 Task: Open Card Affiliate Marketing Campaign in Board Data Visualization to Workspace Content Strategy and add a team member Softage.3@softage.net, a label Purple, a checklist Employee Satisfaction Survey, an attachment from your onedrive, a color Purple and finally, add a card description 'Plan and execute company charity event' and a comment 'Given the size and scope of this task, let us make sure we have the necessary resources and support to get it done.'. Add a start date 'Jan 07, 1900' with a due date 'Jan 14, 1900'
Action: Mouse moved to (260, 396)
Screenshot: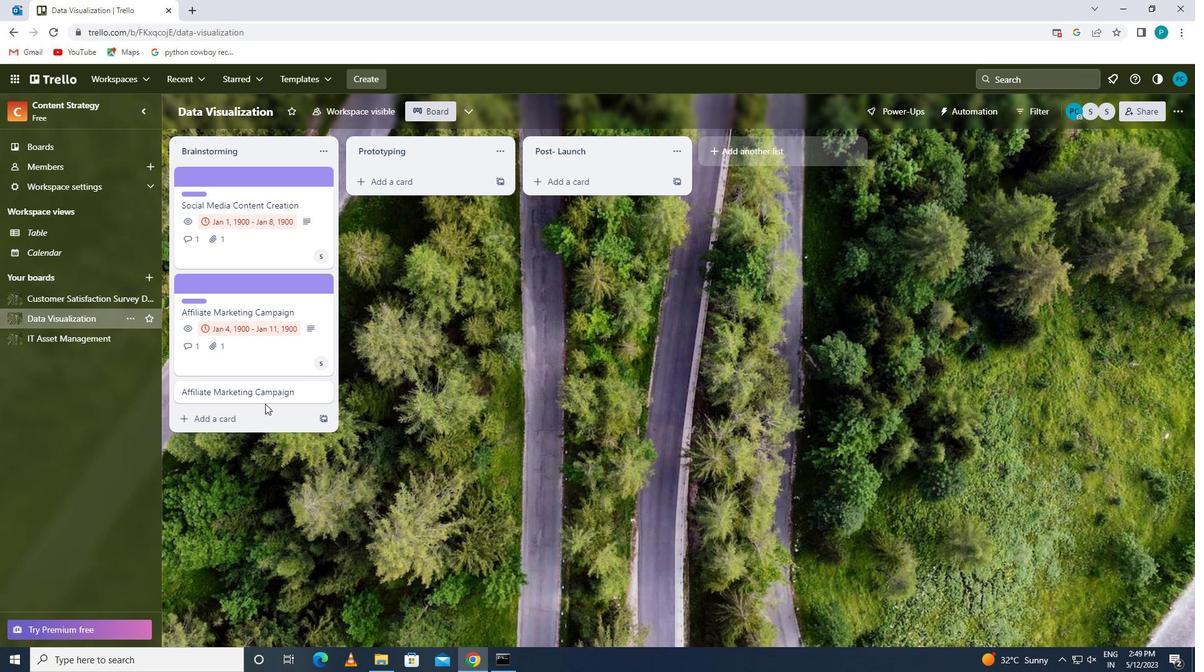 
Action: Mouse pressed left at (260, 396)
Screenshot: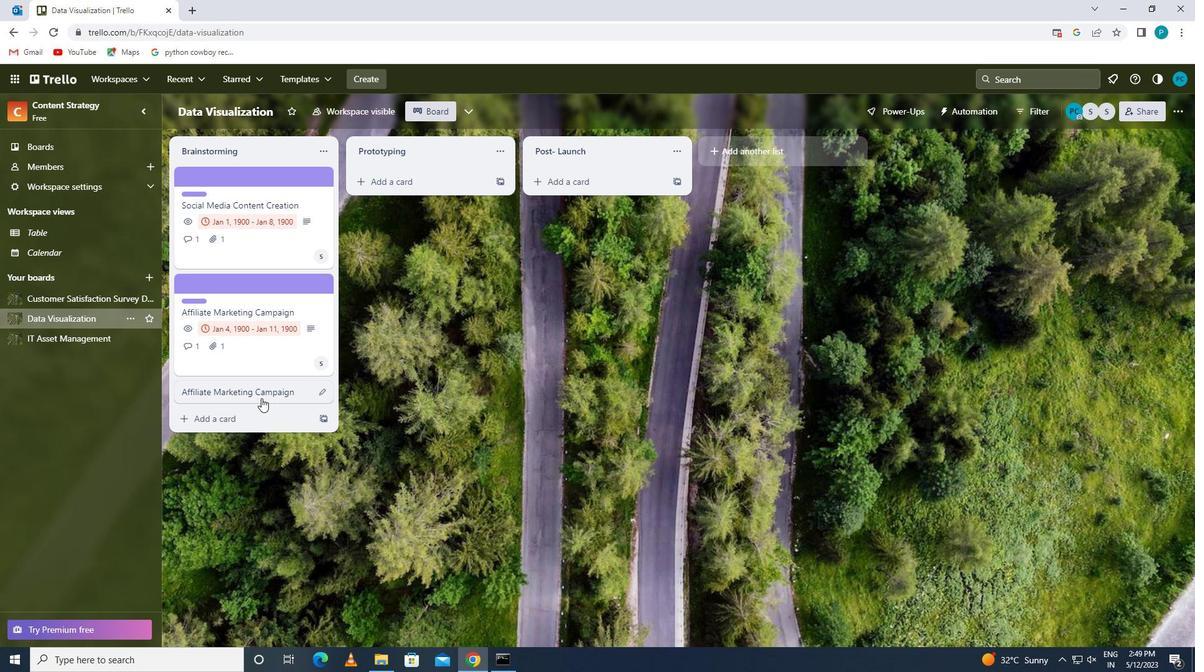 
Action: Mouse moved to (809, 219)
Screenshot: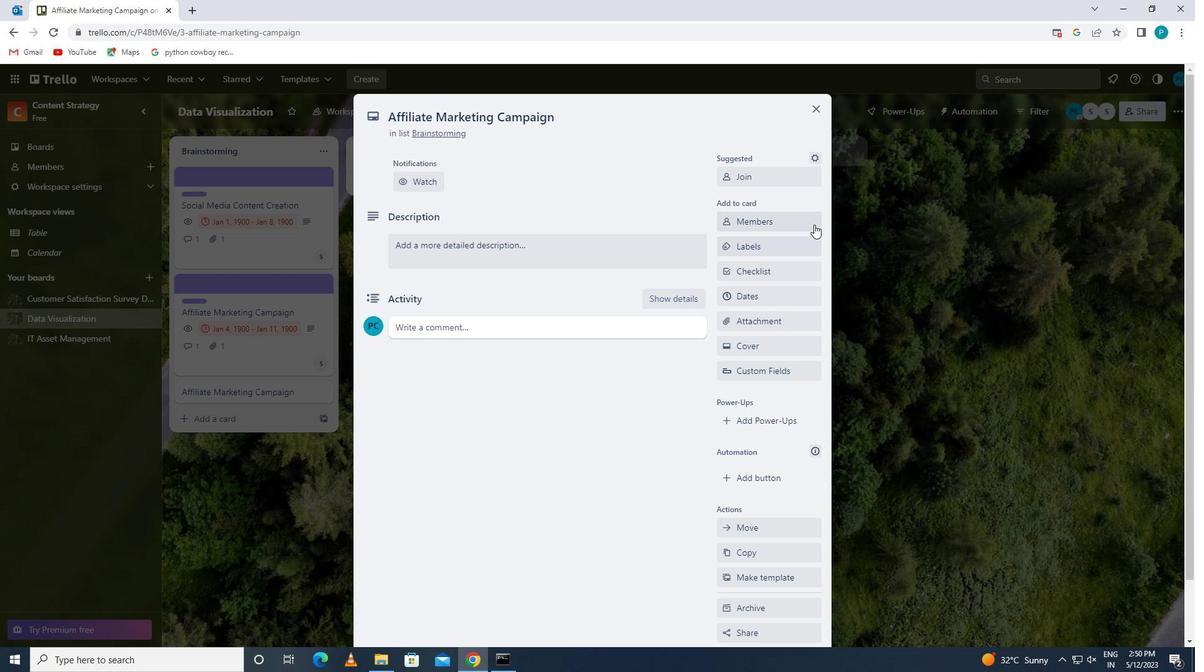 
Action: Mouse pressed left at (809, 219)
Screenshot: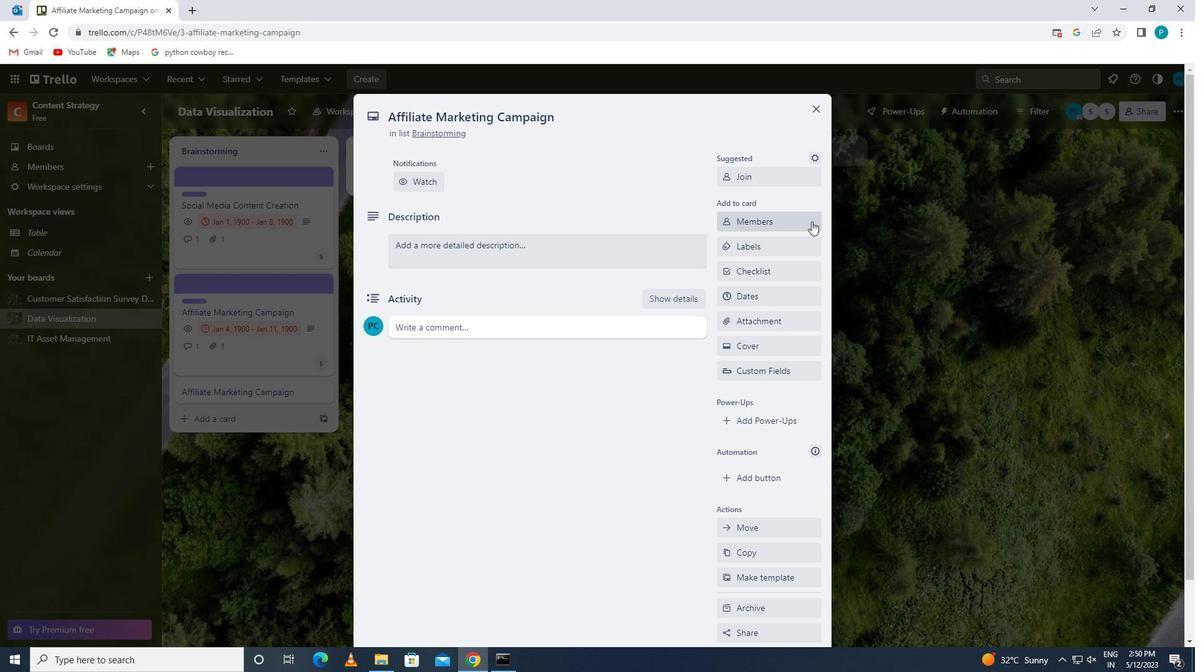 
Action: Mouse moved to (799, 284)
Screenshot: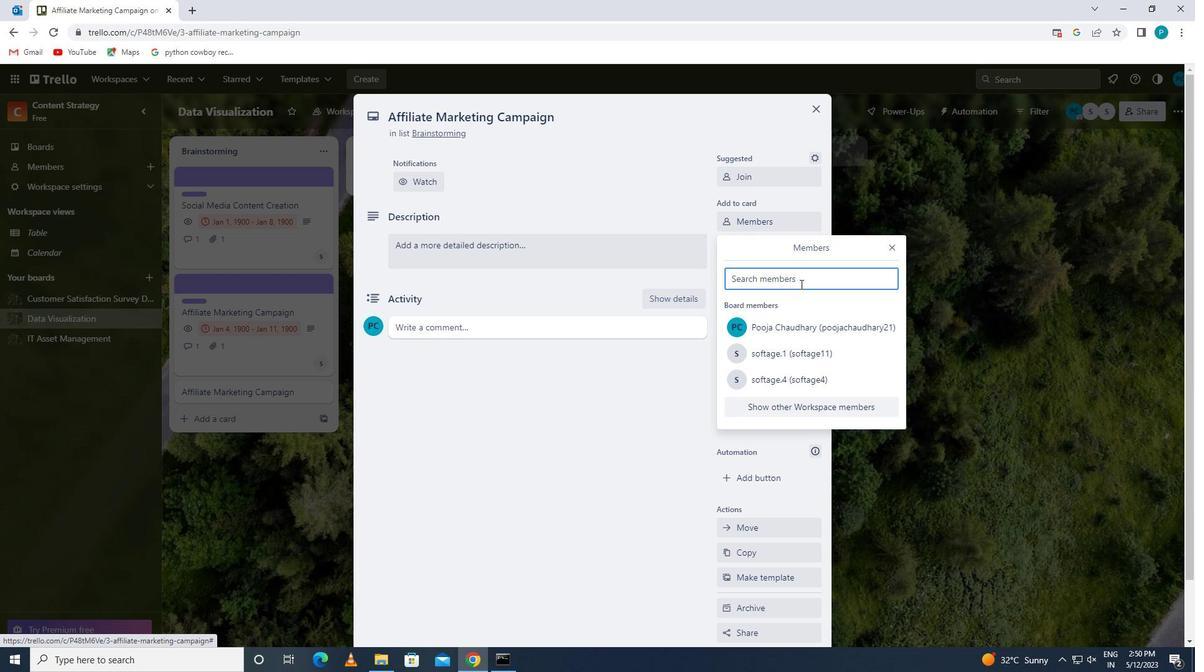 
Action: Mouse pressed left at (799, 284)
Screenshot: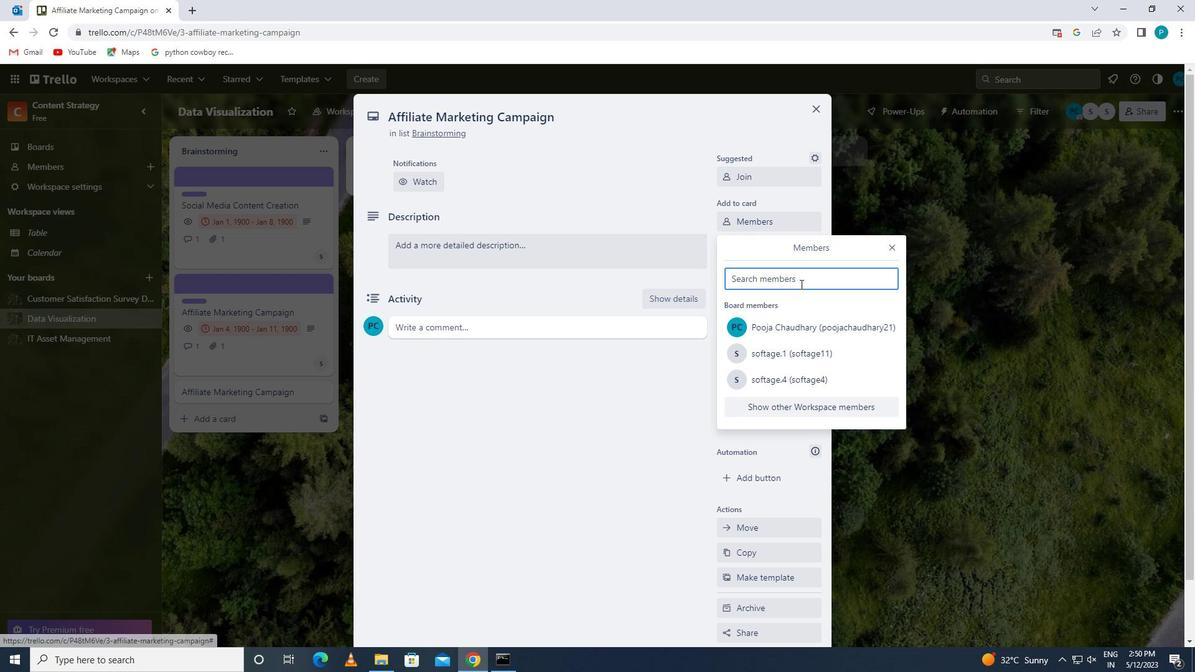 
Action: Mouse moved to (798, 276)
Screenshot: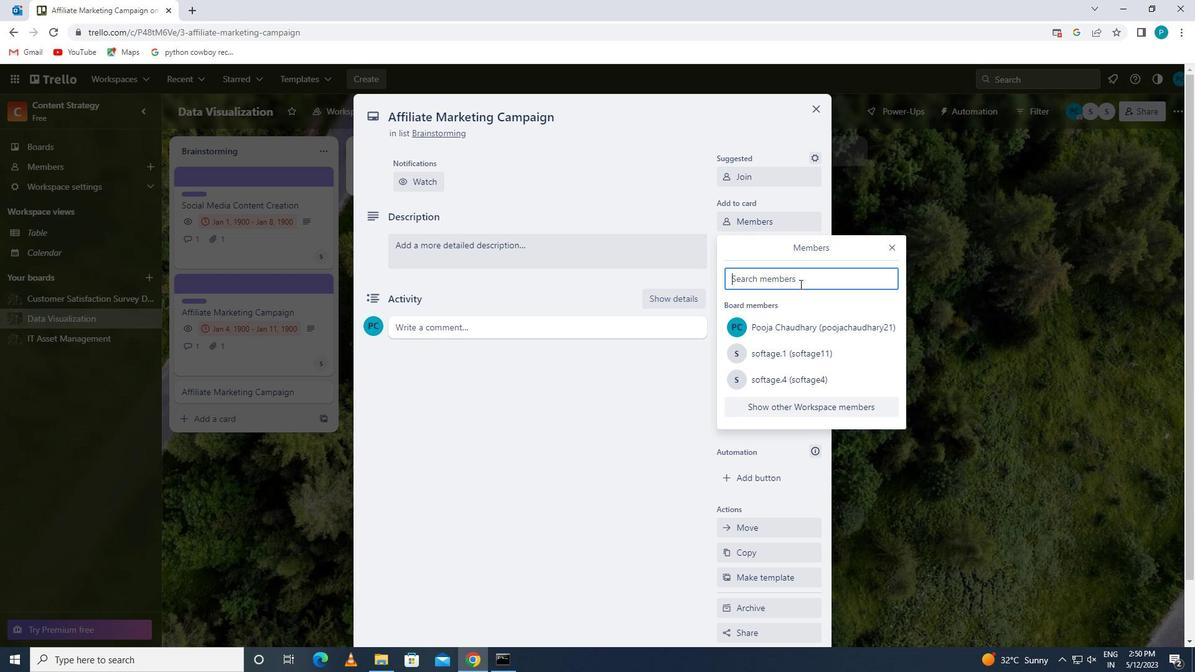 
Action: Key pressed <Key.caps_lock>s<Key.caps_lock>oftage.3
Screenshot: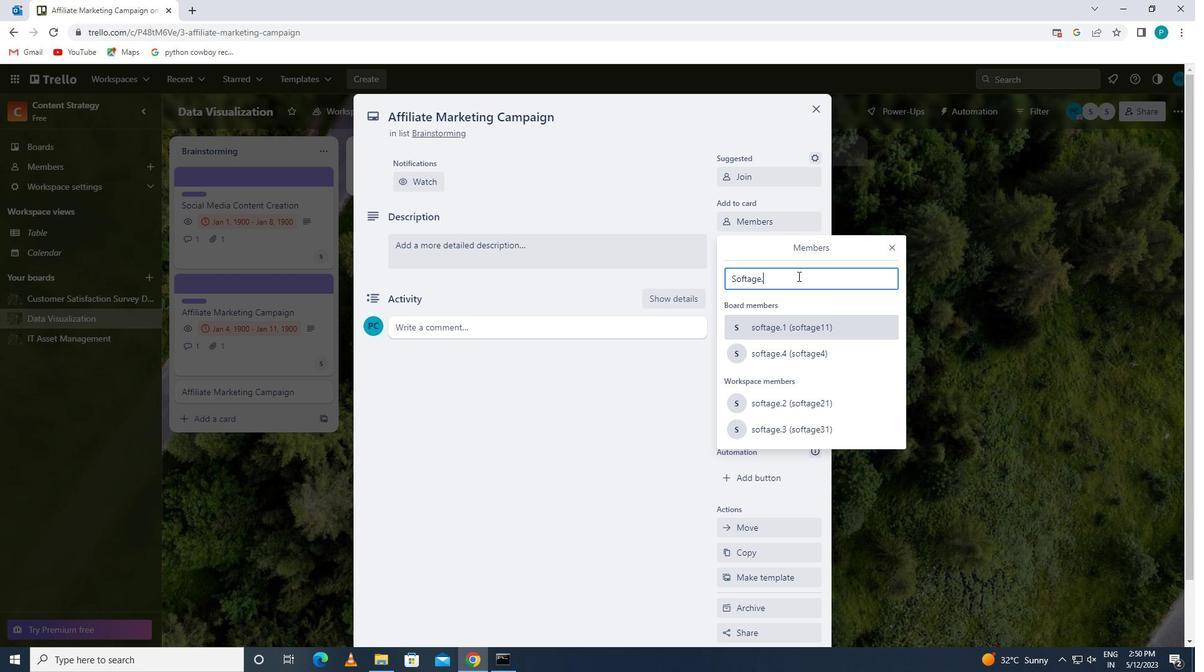 
Action: Mouse moved to (787, 396)
Screenshot: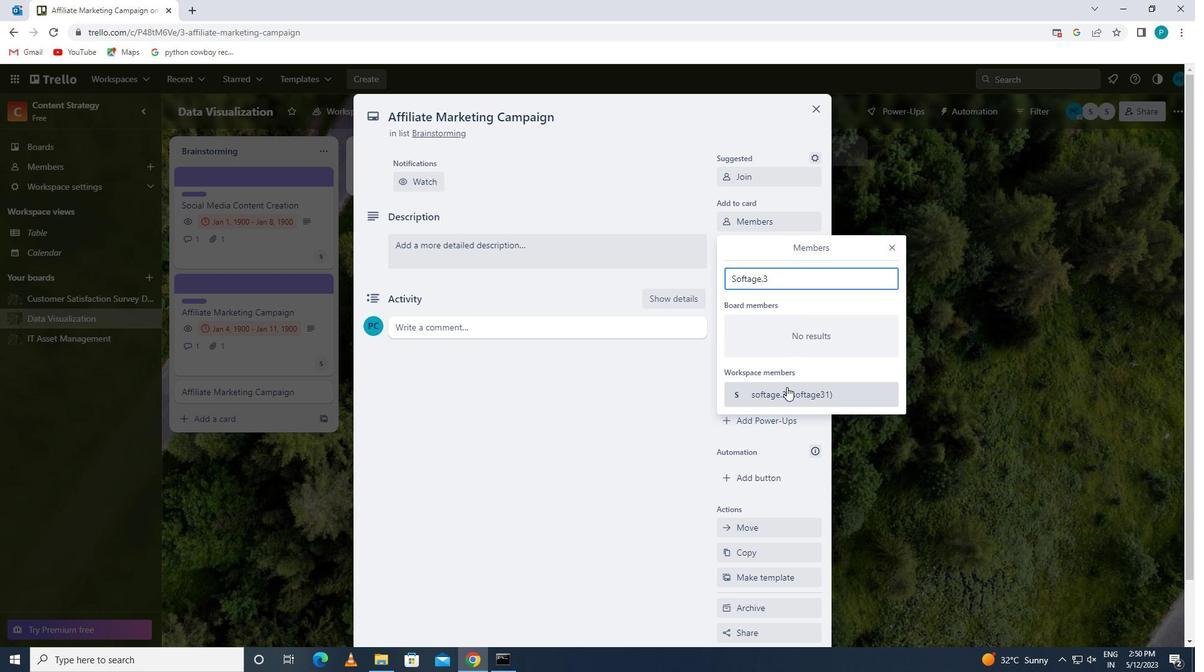 
Action: Mouse pressed left at (787, 396)
Screenshot: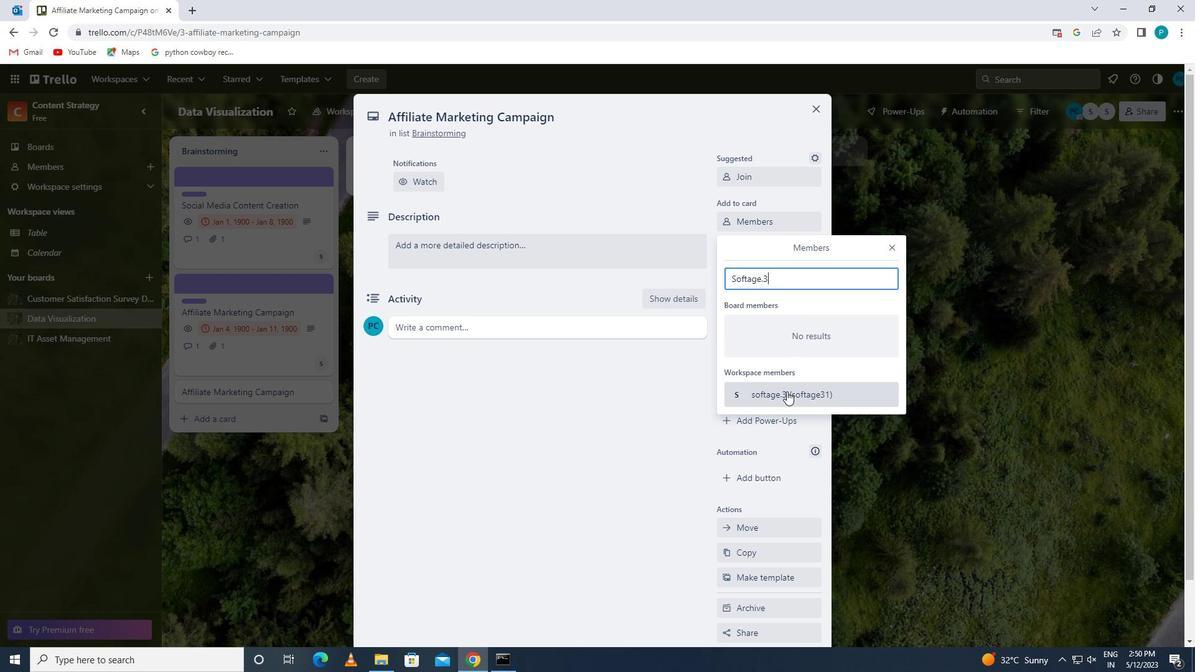 
Action: Mouse moved to (888, 244)
Screenshot: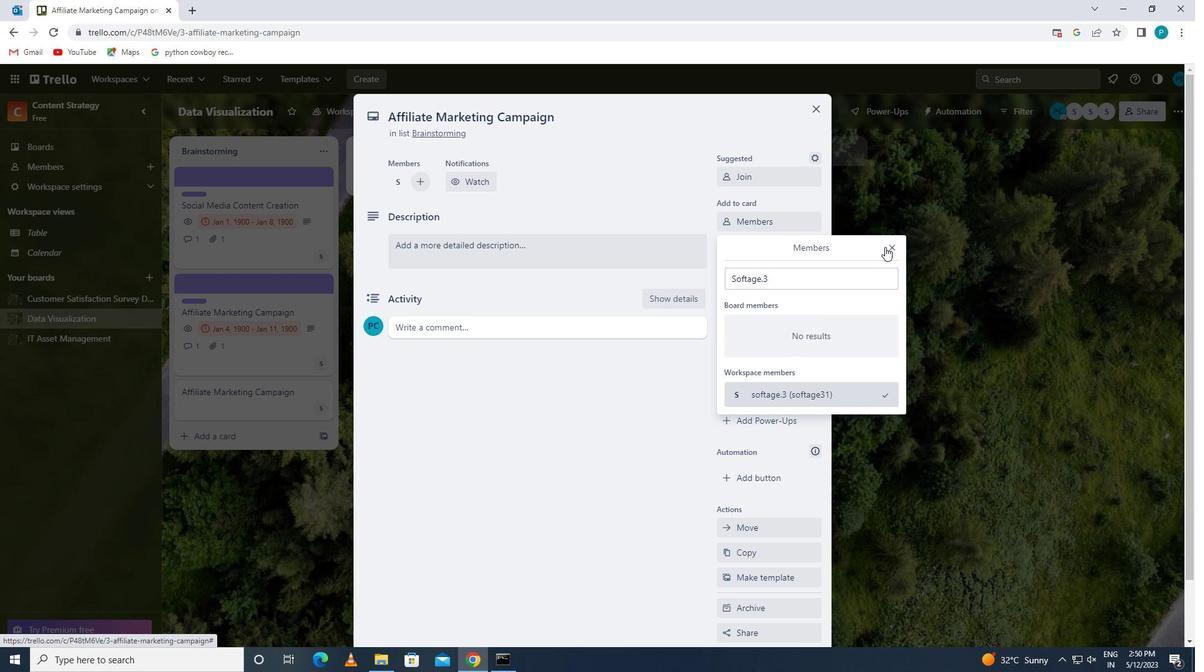 
Action: Mouse pressed left at (888, 244)
Screenshot: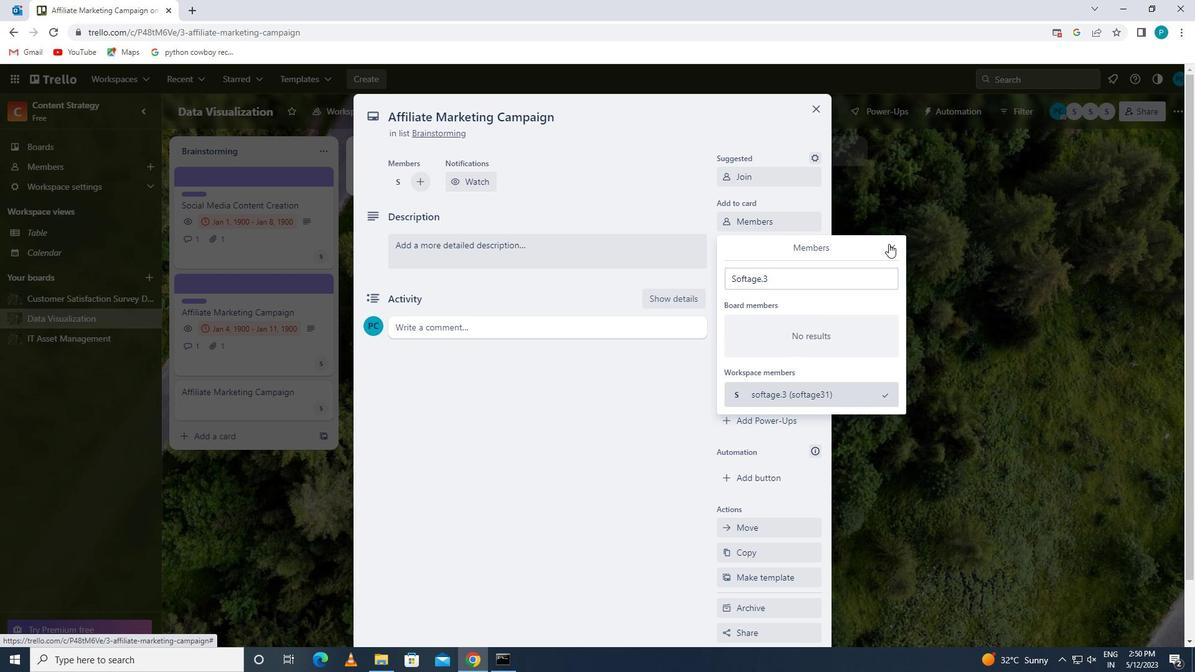 
Action: Mouse moved to (824, 241)
Screenshot: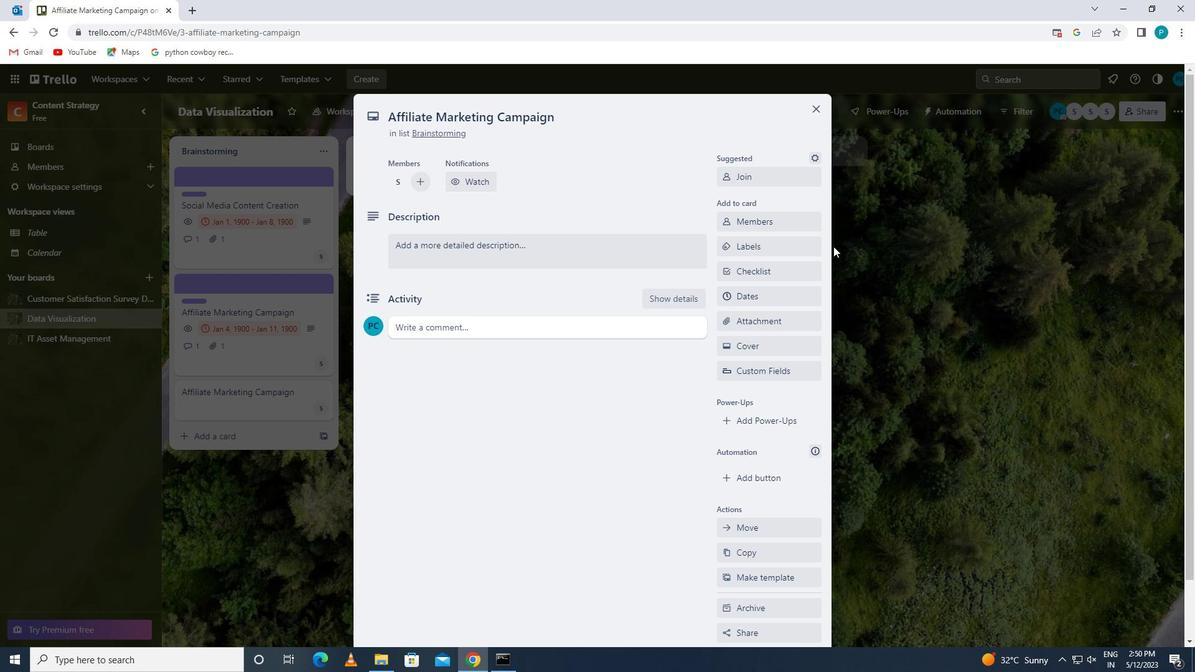
Action: Mouse pressed left at (824, 241)
Screenshot: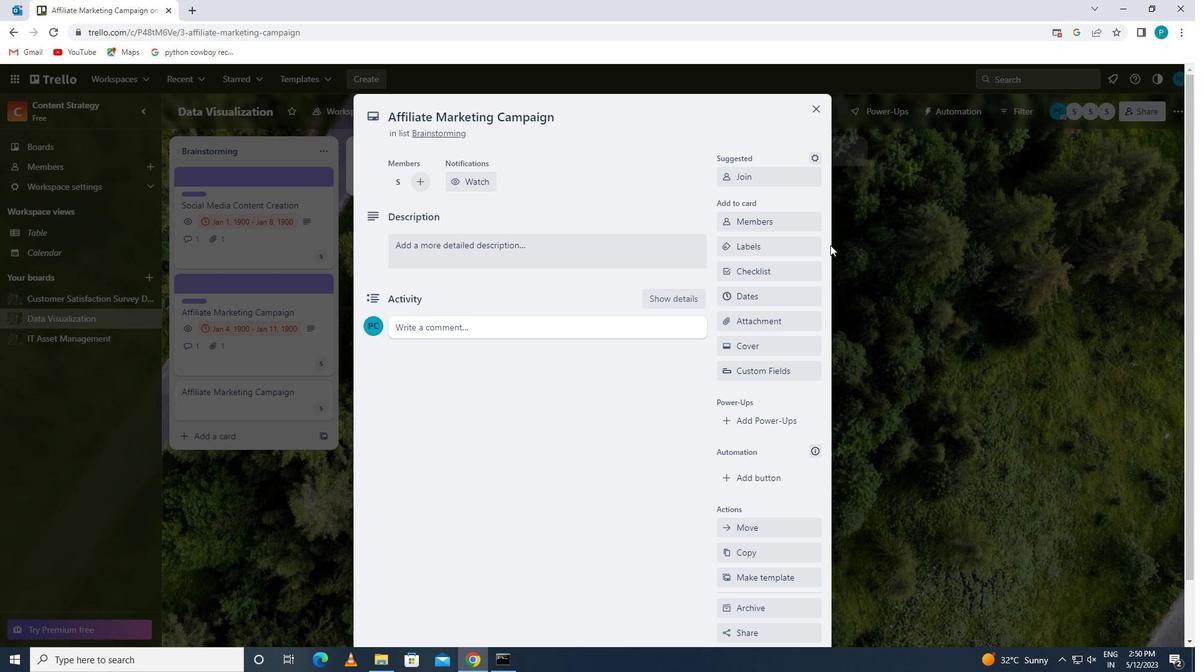 
Action: Mouse moved to (809, 237)
Screenshot: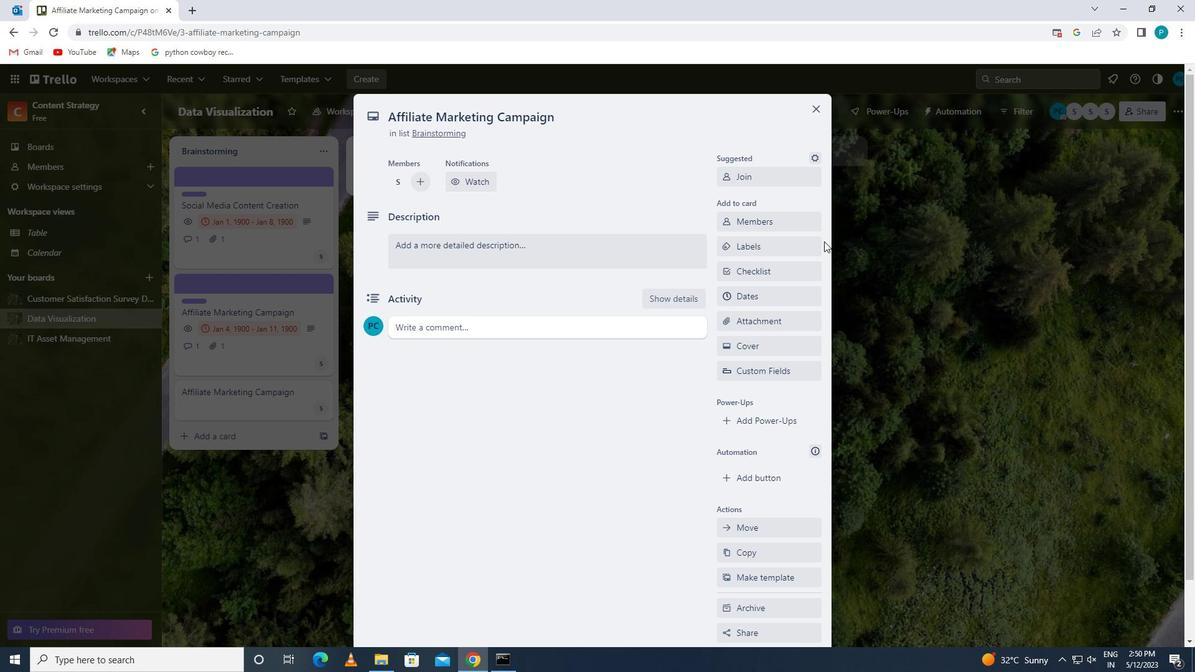 
Action: Mouse pressed left at (809, 237)
Screenshot: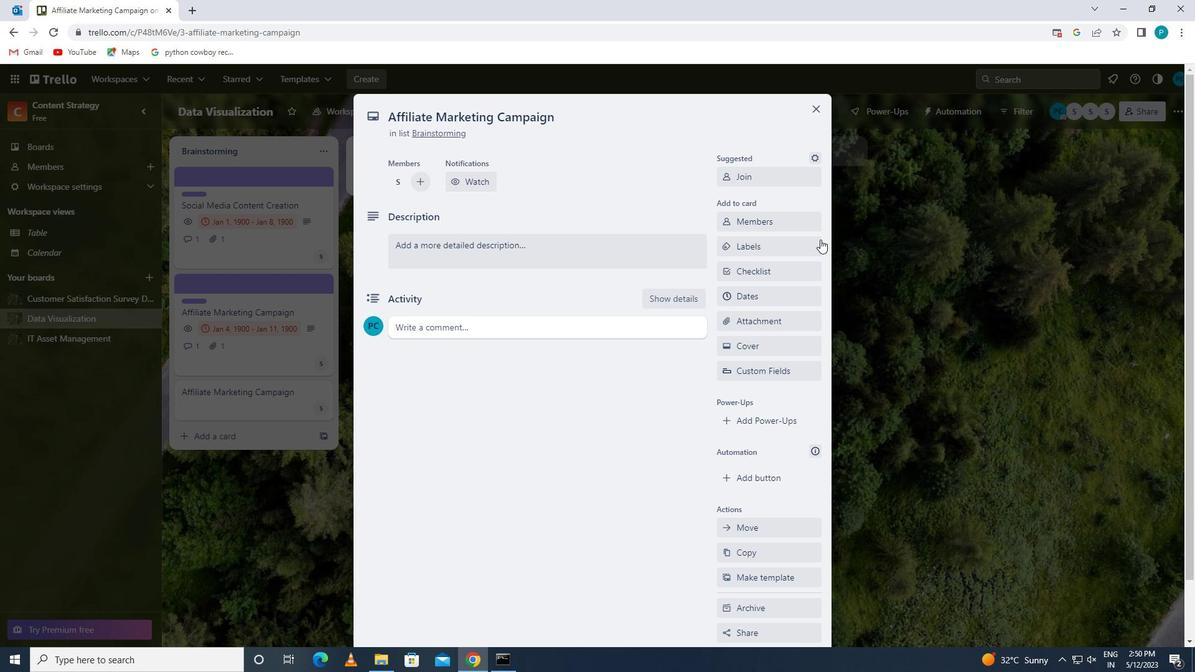 
Action: Mouse moved to (814, 494)
Screenshot: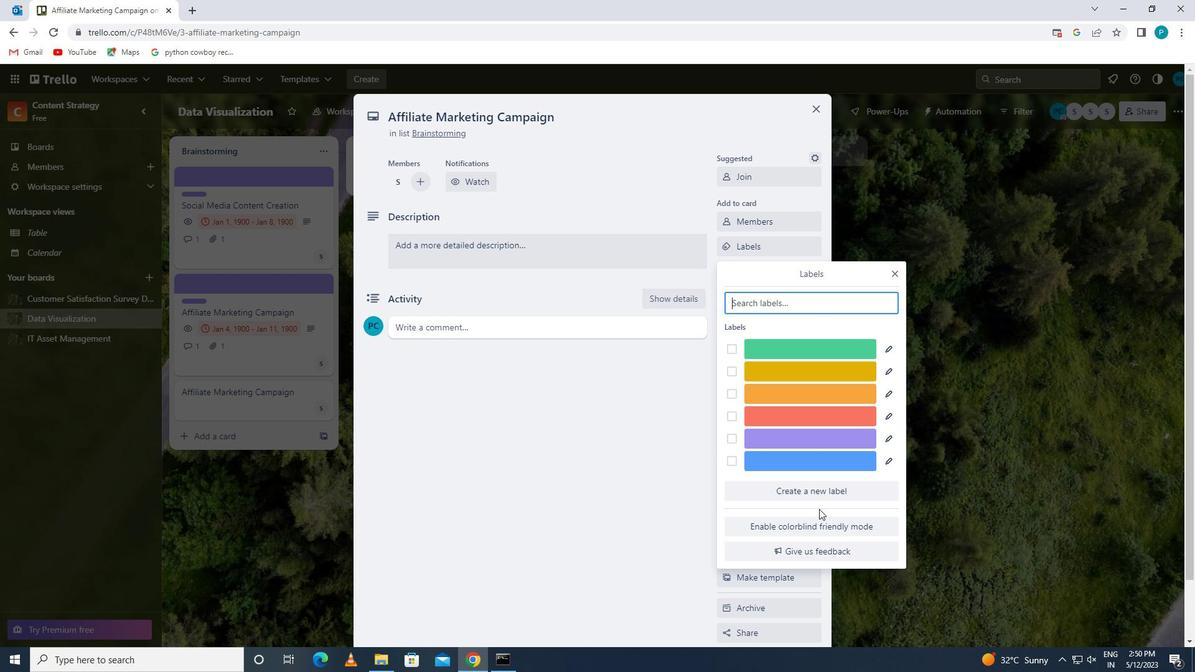 
Action: Mouse pressed left at (814, 494)
Screenshot: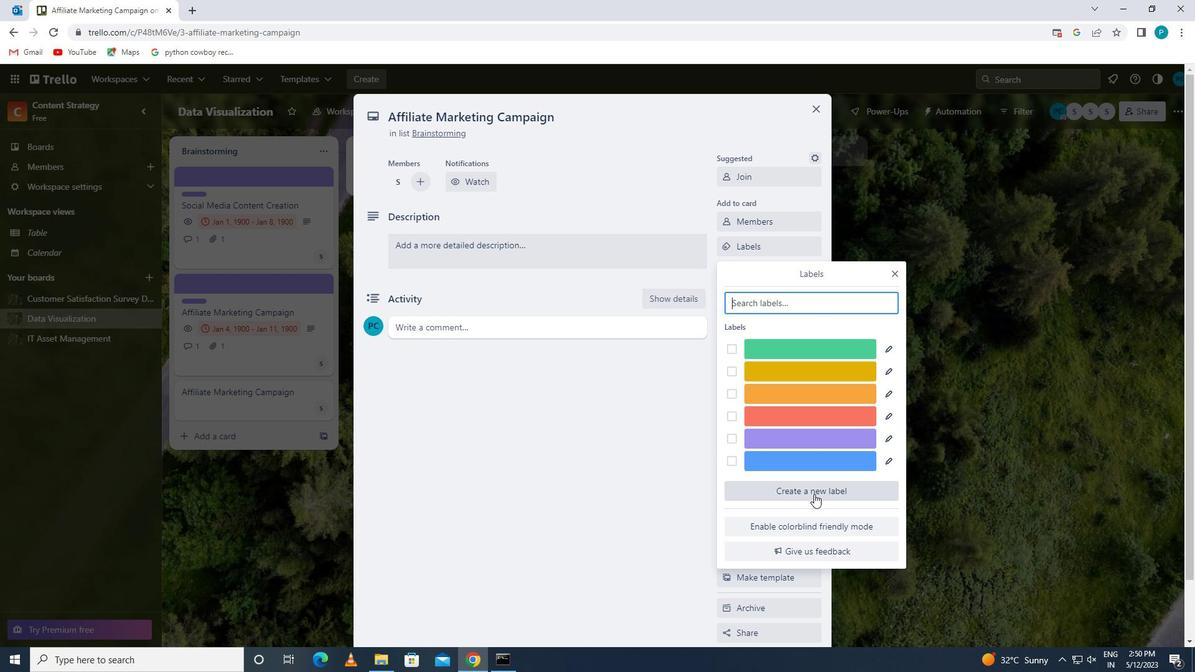 
Action: Mouse moved to (892, 461)
Screenshot: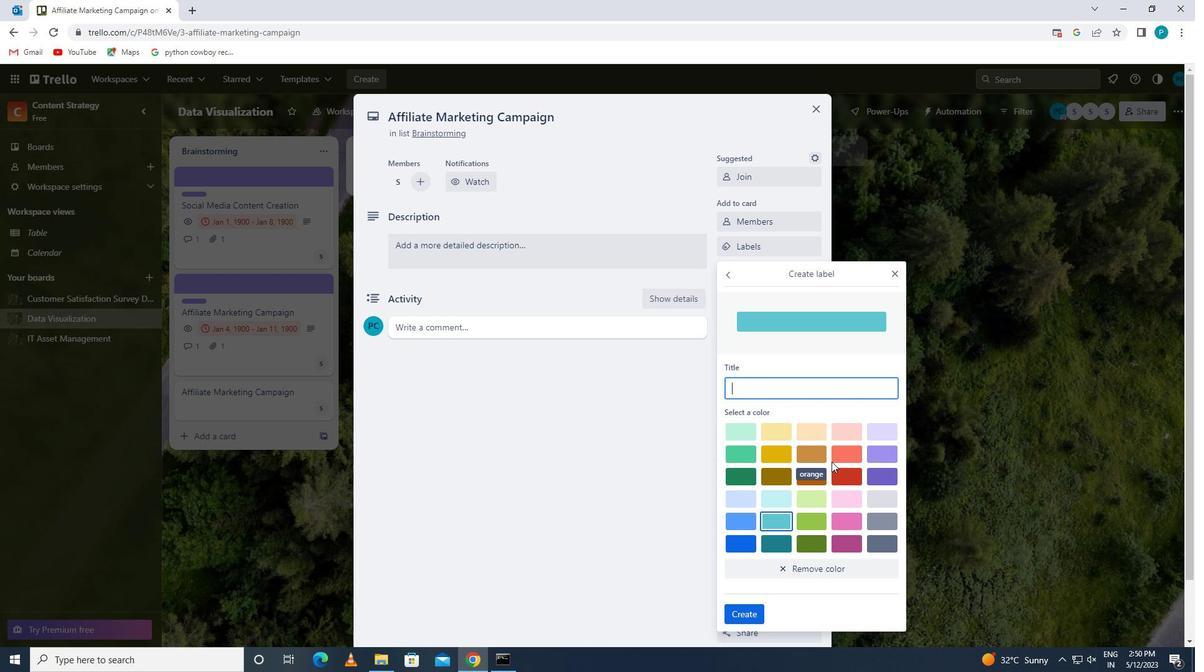 
Action: Mouse pressed left at (892, 461)
Screenshot: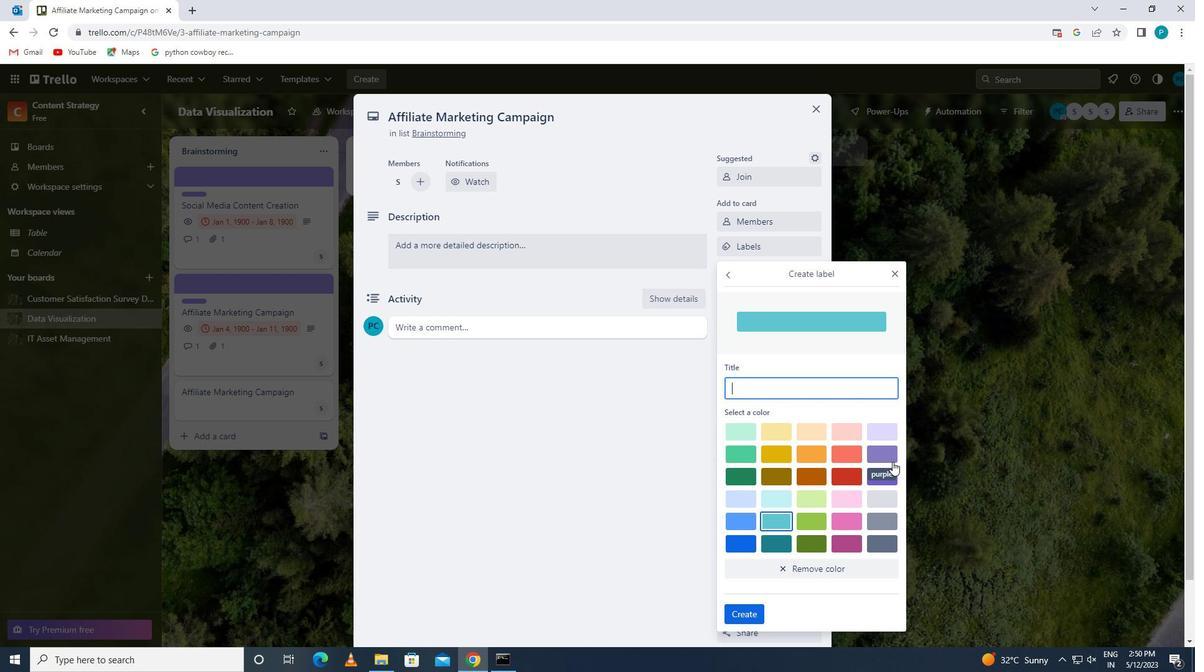 
Action: Mouse moved to (750, 609)
Screenshot: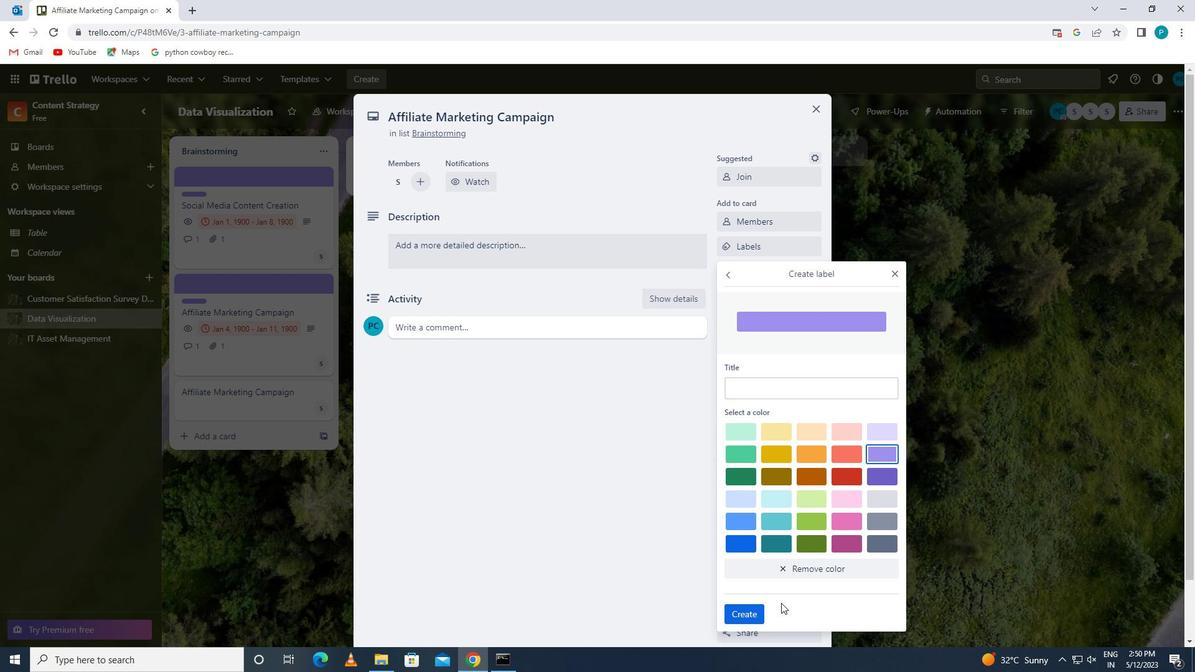 
Action: Mouse pressed left at (750, 609)
Screenshot: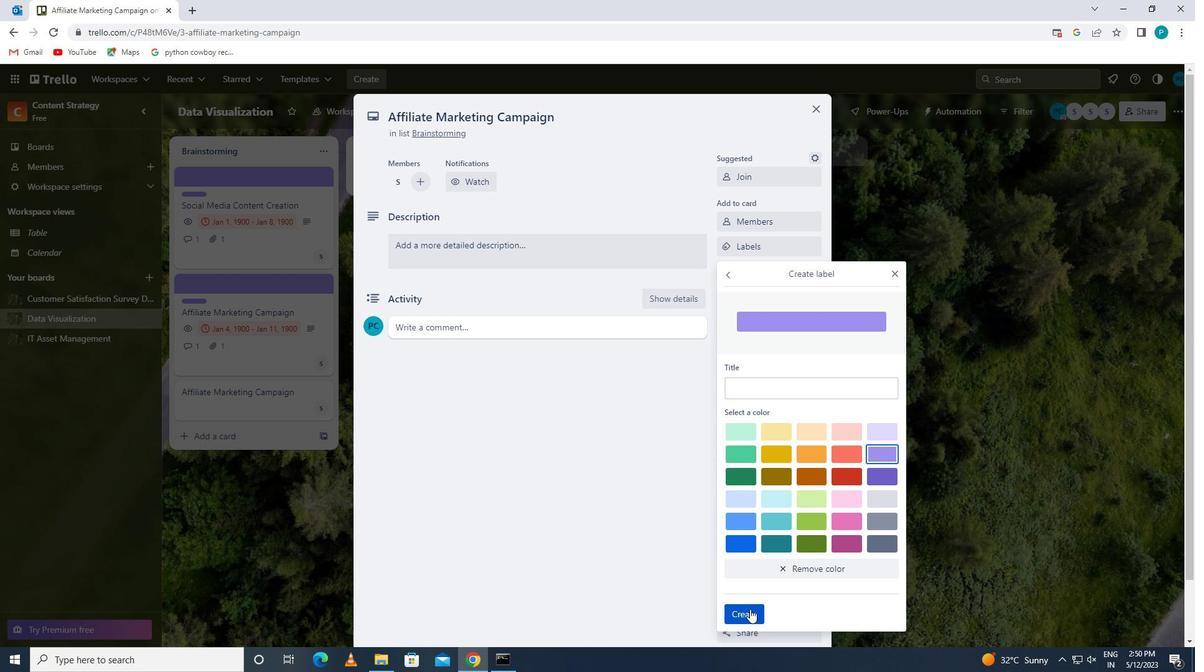 
Action: Mouse moved to (892, 275)
Screenshot: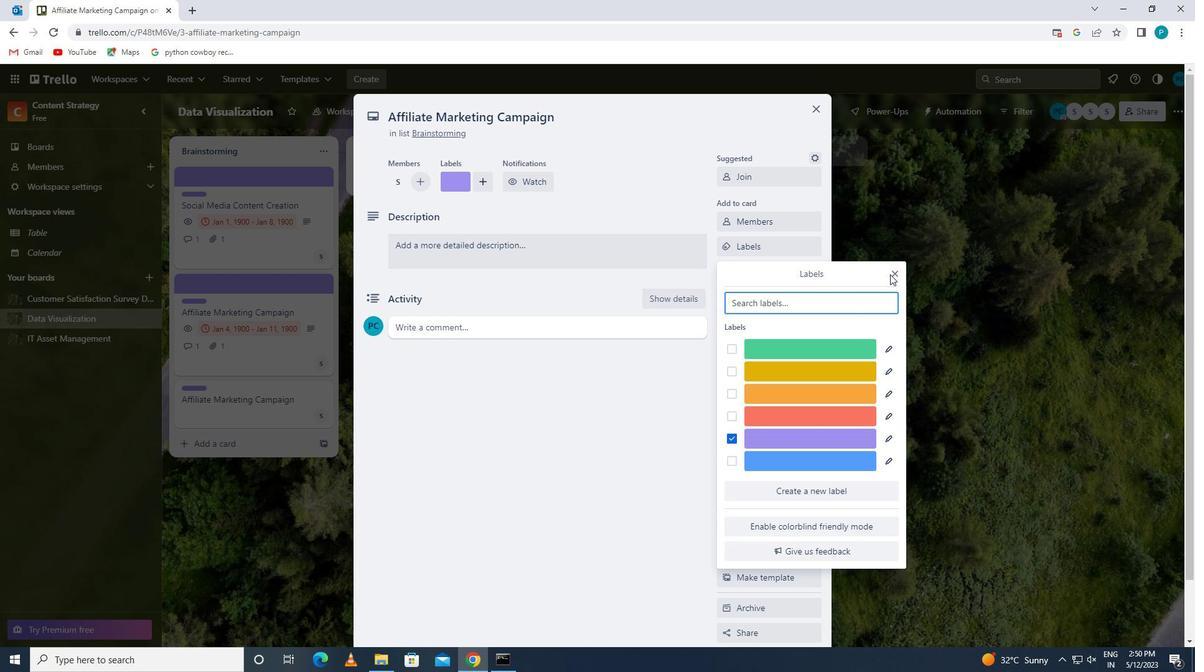 
Action: Mouse pressed left at (892, 275)
Screenshot: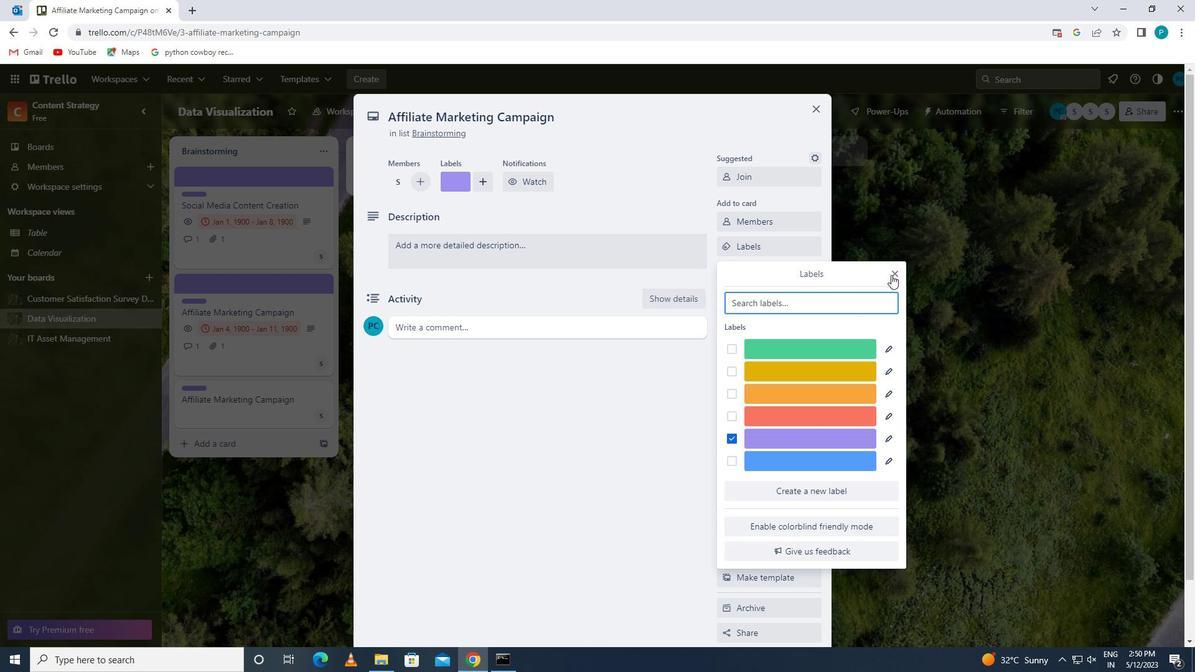 
Action: Mouse moved to (778, 272)
Screenshot: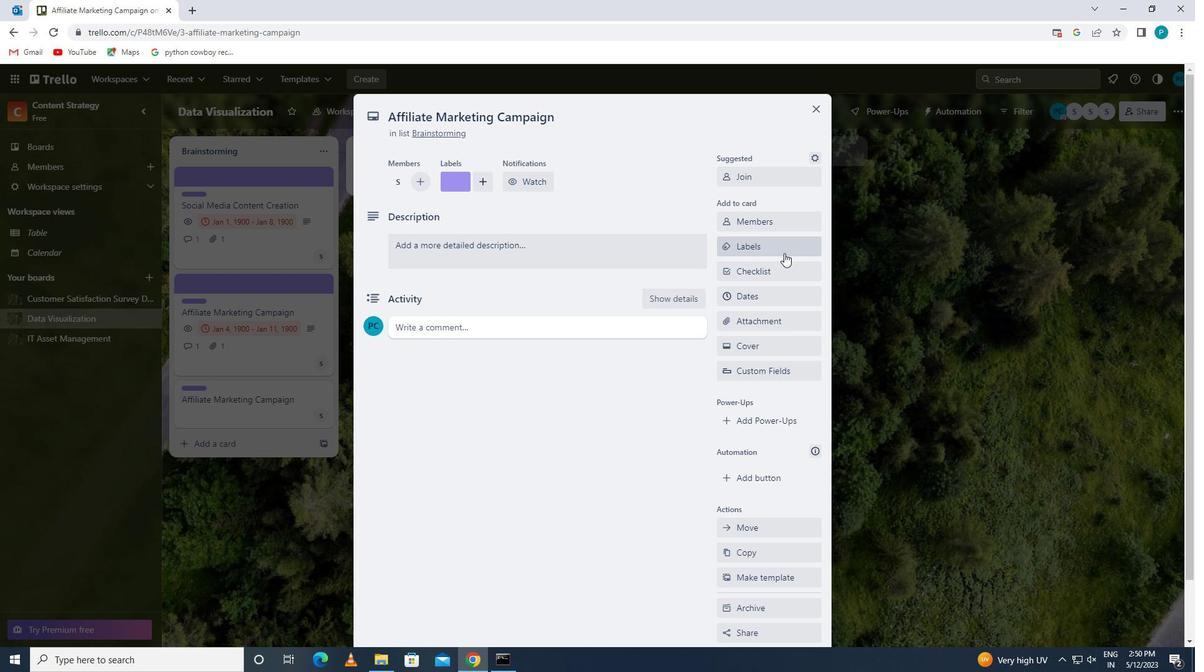 
Action: Mouse pressed left at (778, 272)
Screenshot: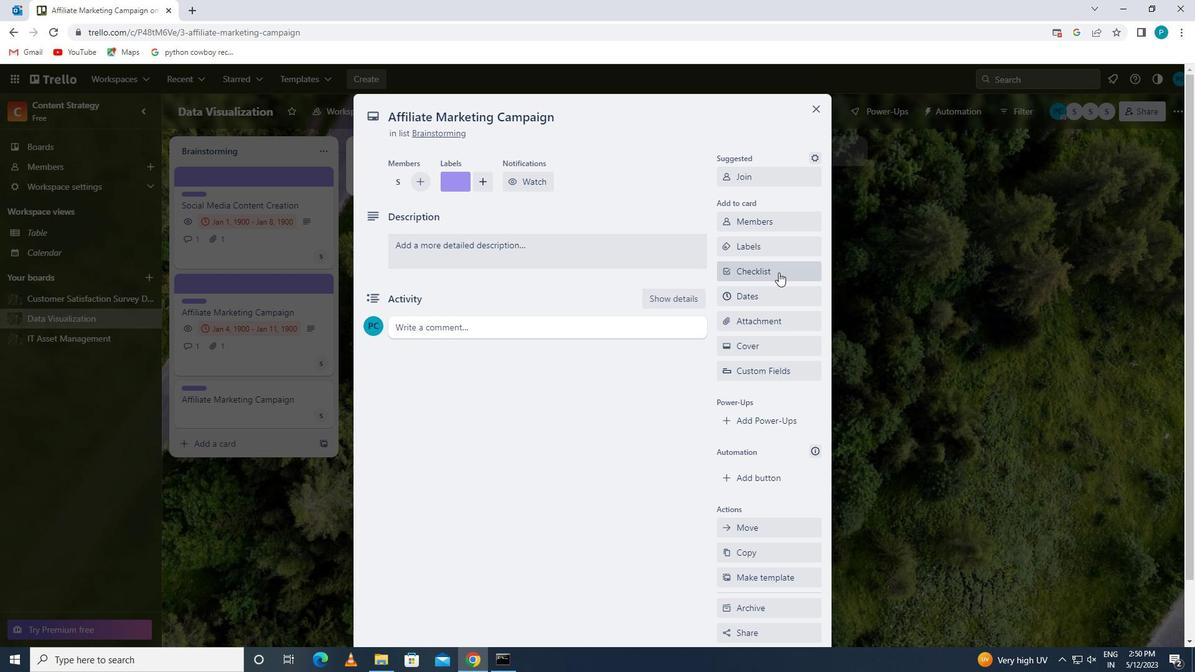 
Action: Key pressed <Key.caps_lock>e
Screenshot: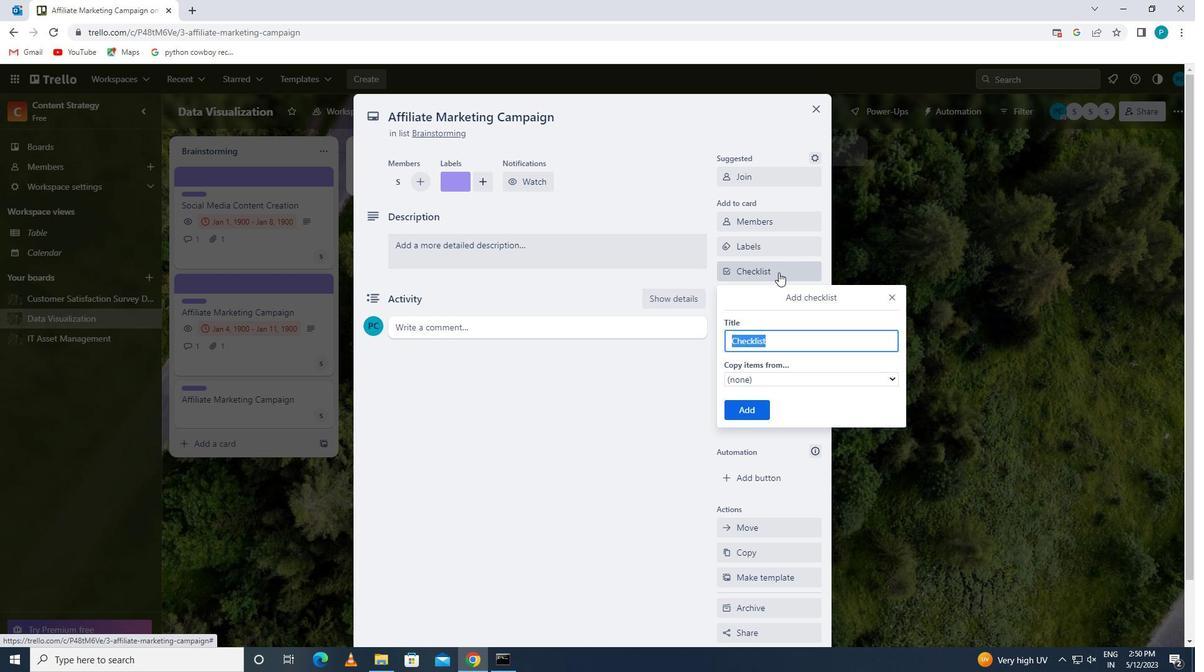 
Action: Mouse moved to (835, 389)
Screenshot: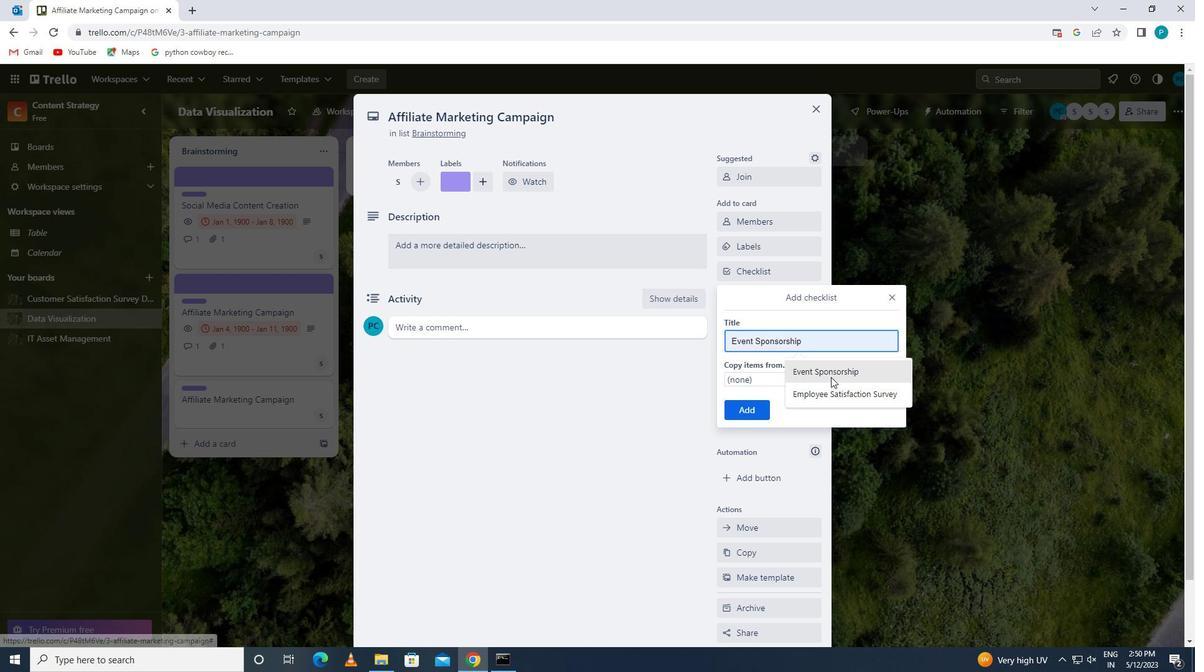 
Action: Mouse pressed left at (835, 389)
Screenshot: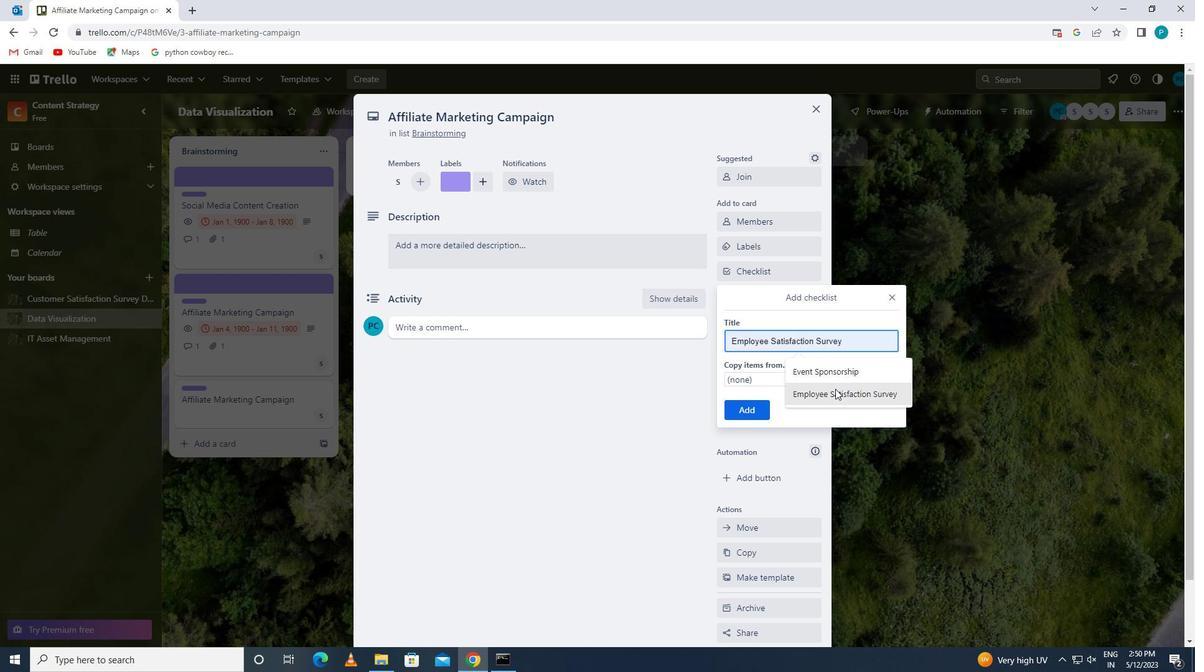 
Action: Mouse moved to (763, 406)
Screenshot: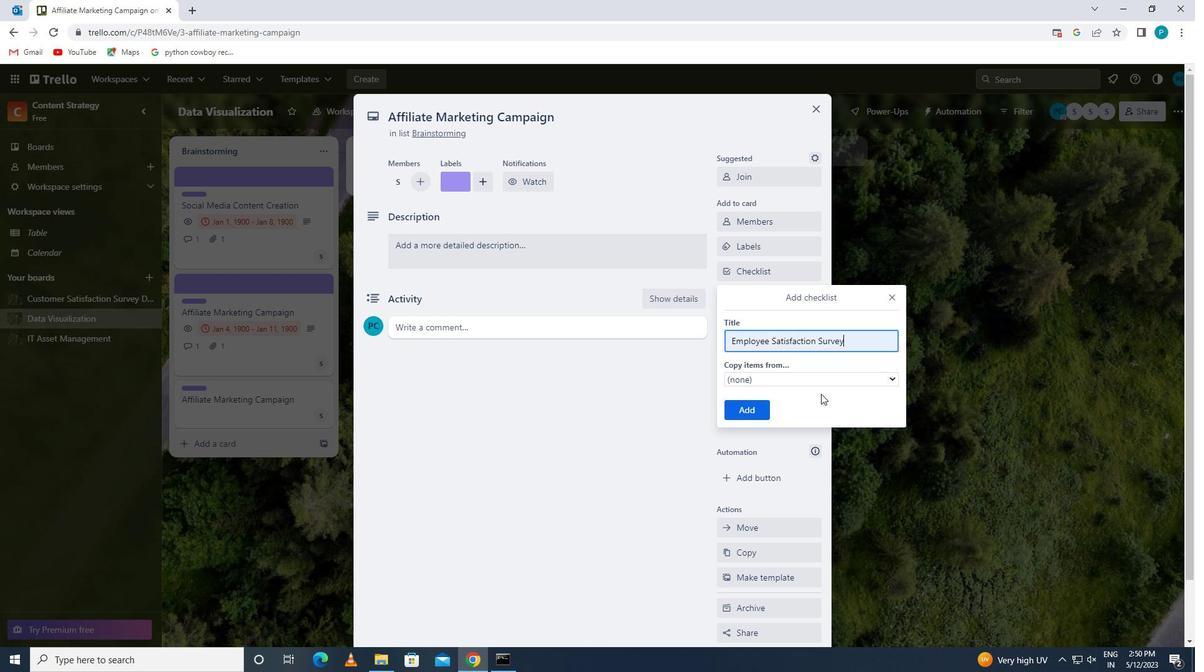 
Action: Mouse pressed left at (763, 406)
Screenshot: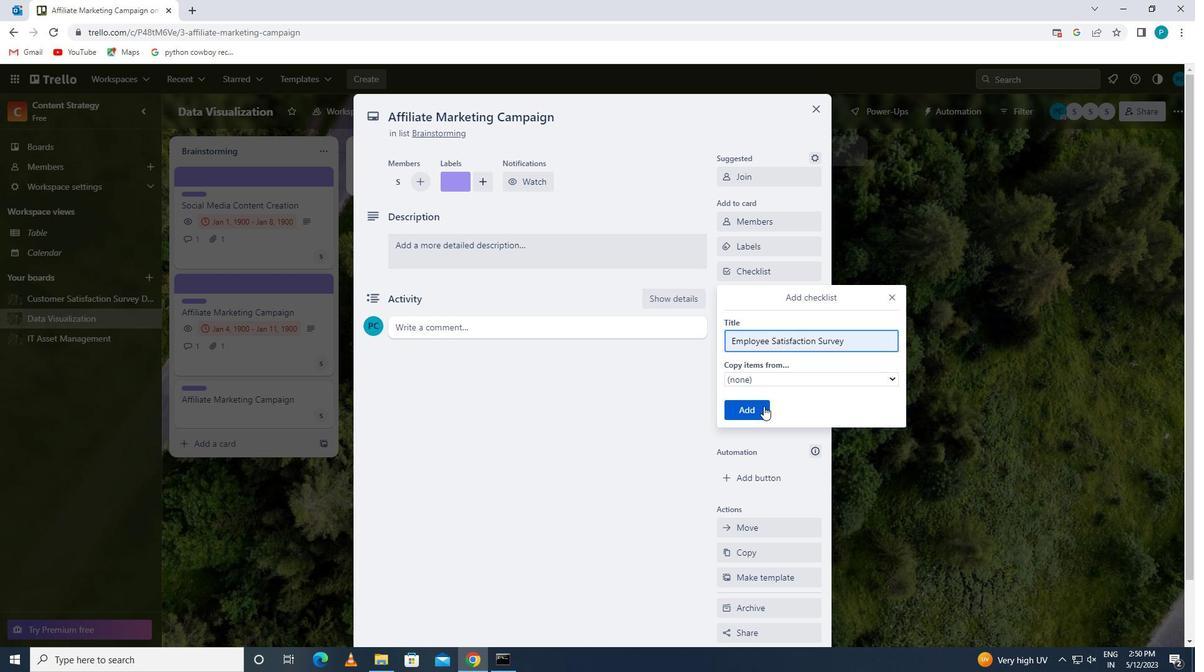 
Action: Mouse moved to (751, 319)
Screenshot: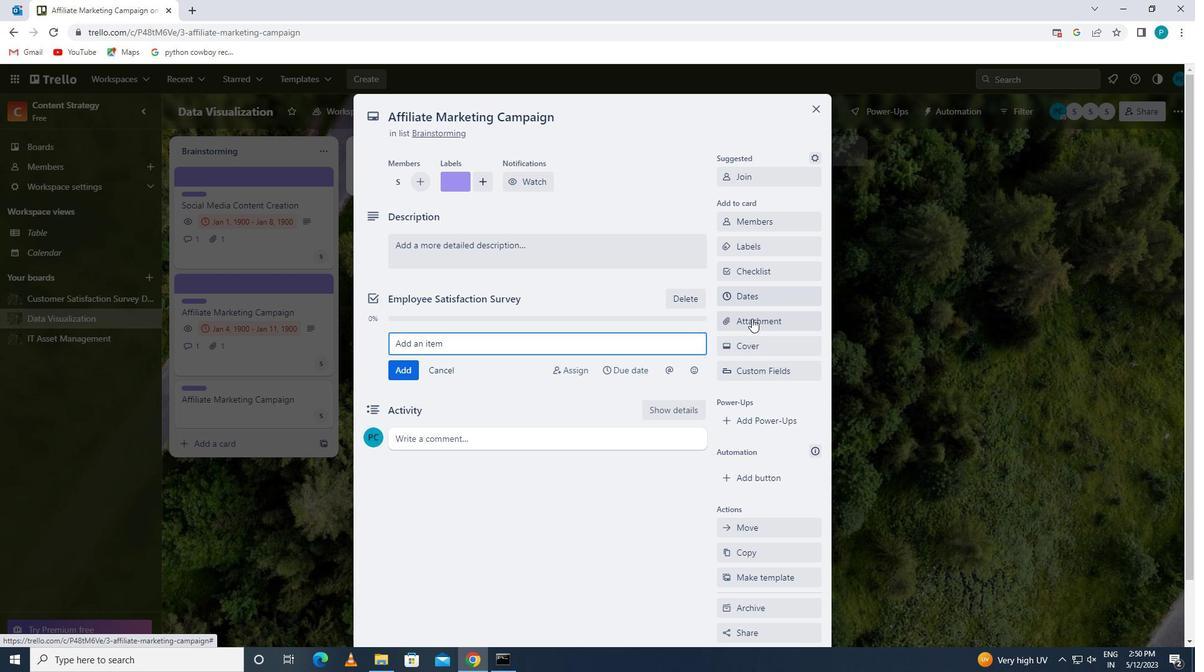 
Action: Mouse pressed left at (751, 319)
Screenshot: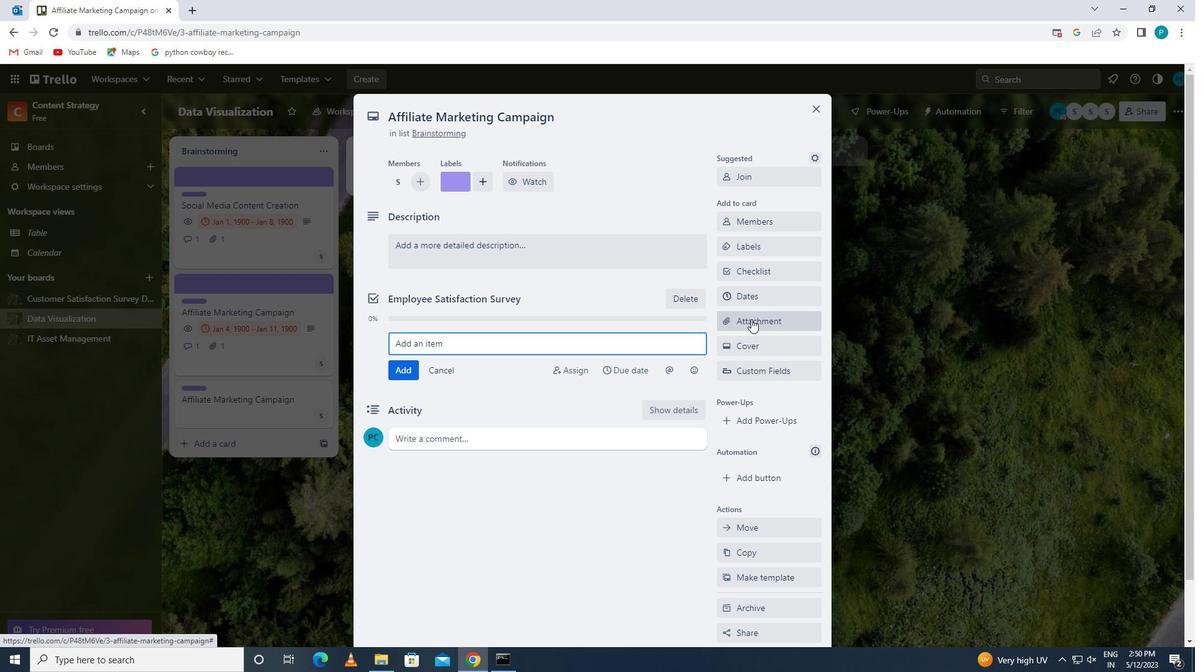 
Action: Mouse moved to (769, 475)
Screenshot: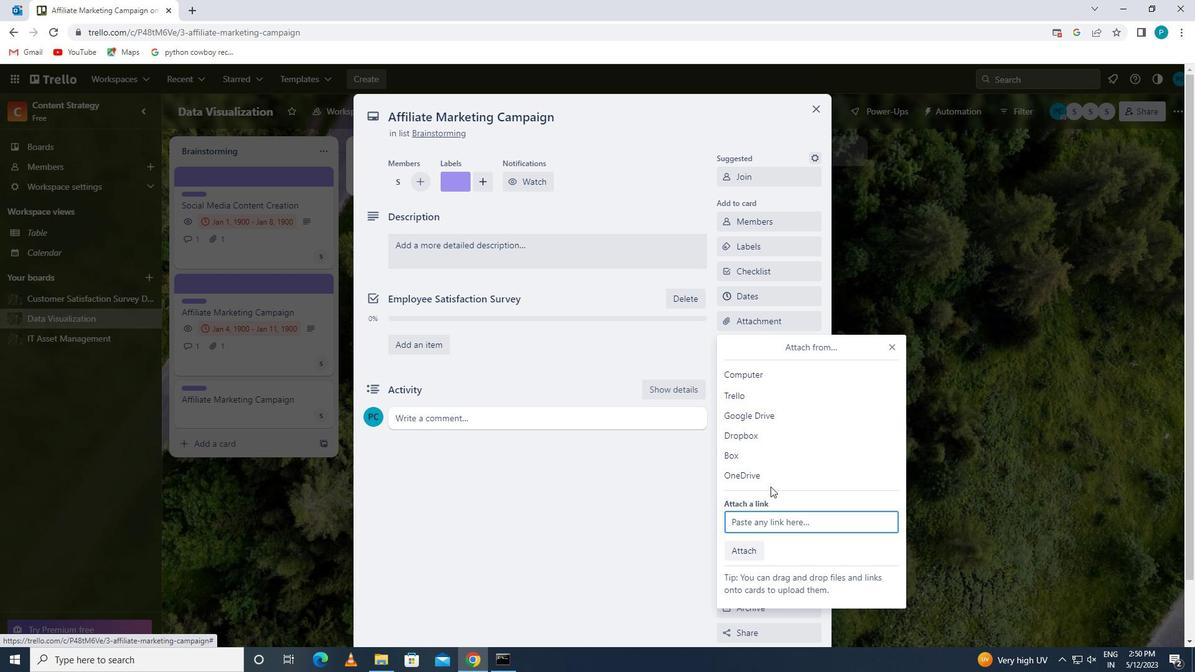 
Action: Mouse pressed left at (769, 475)
Screenshot: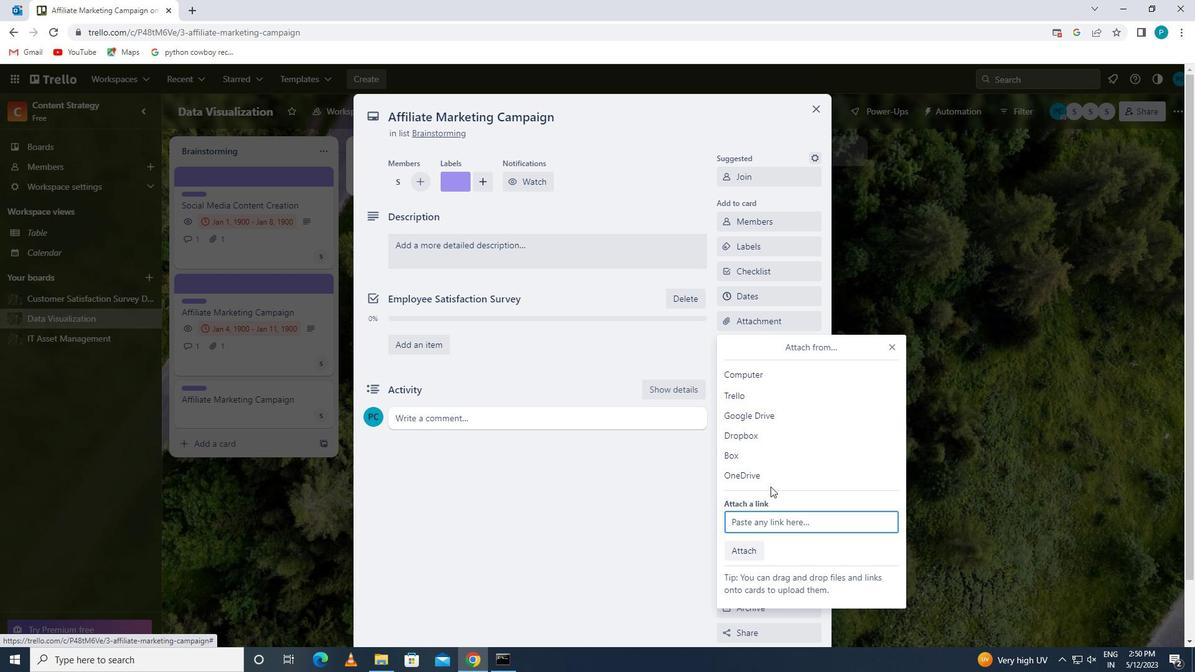 
Action: Mouse moved to (454, 247)
Screenshot: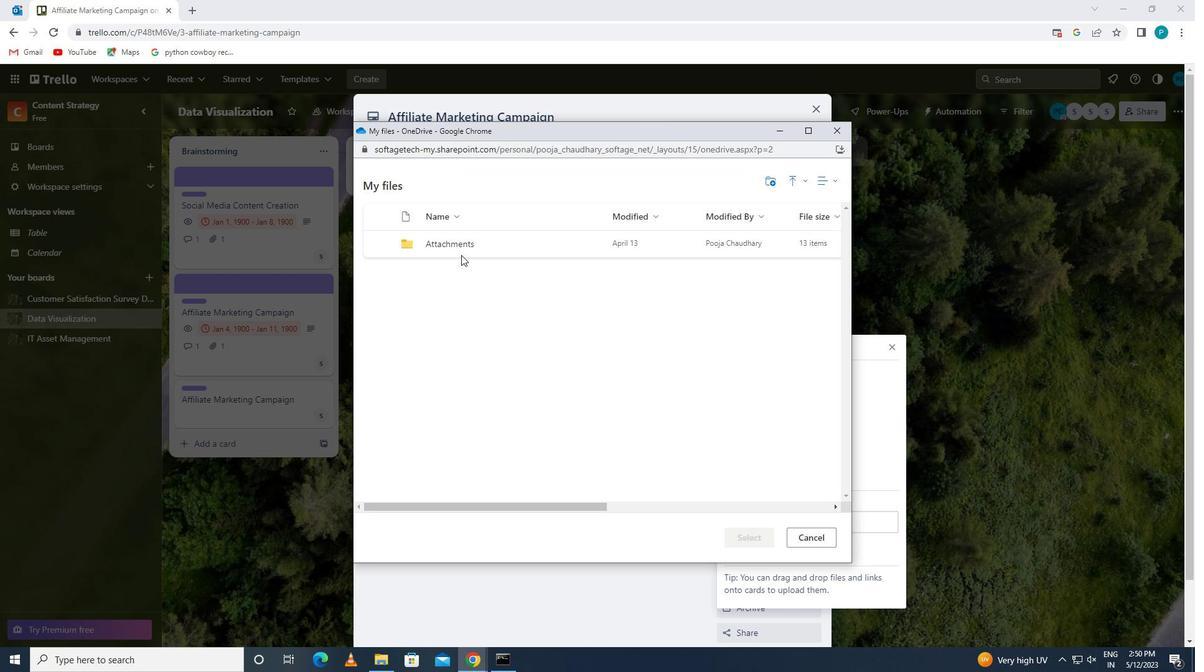 
Action: Mouse pressed left at (454, 247)
Screenshot: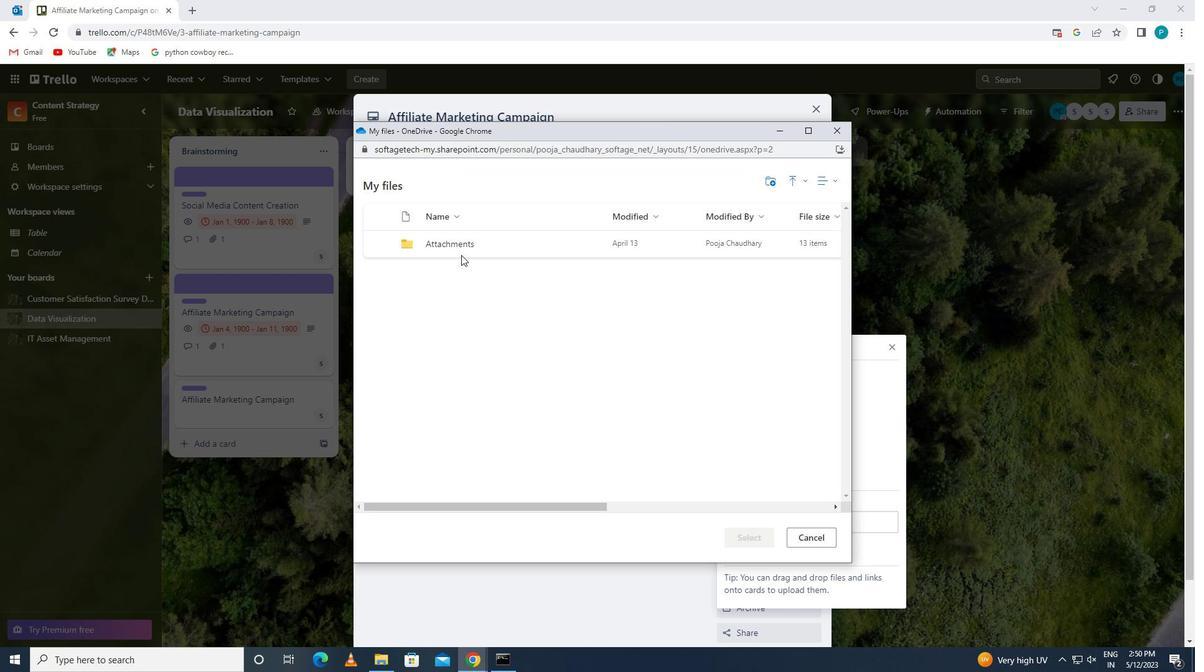 
Action: Mouse moved to (421, 334)
Screenshot: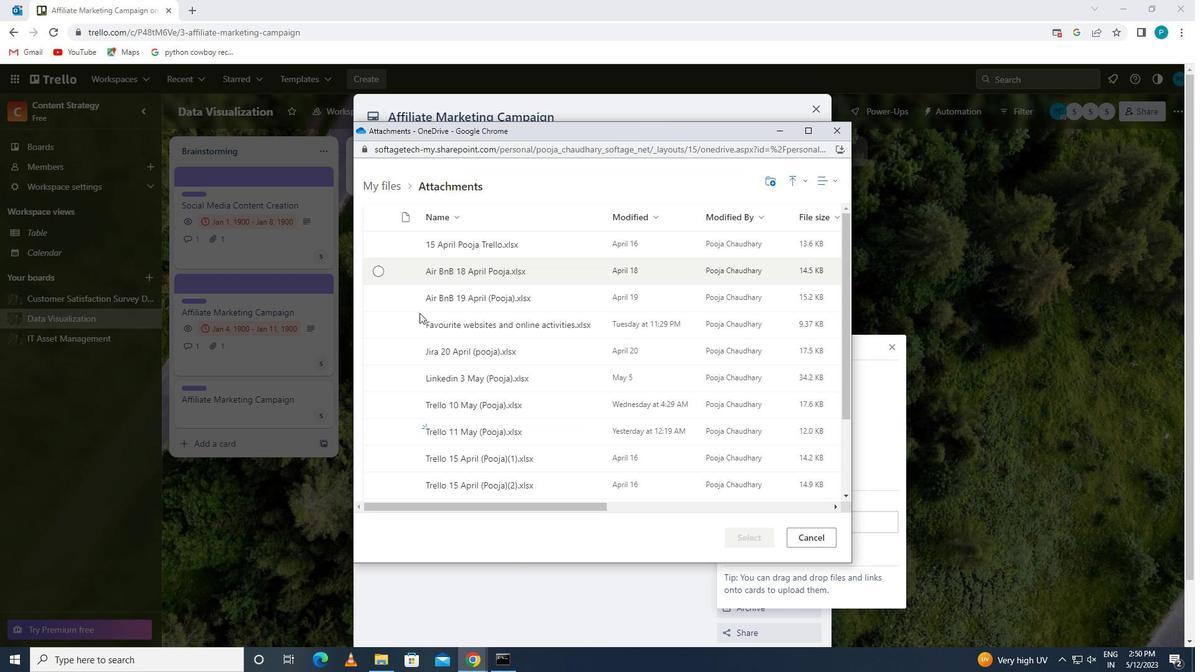 
Action: Mouse pressed left at (421, 334)
Screenshot: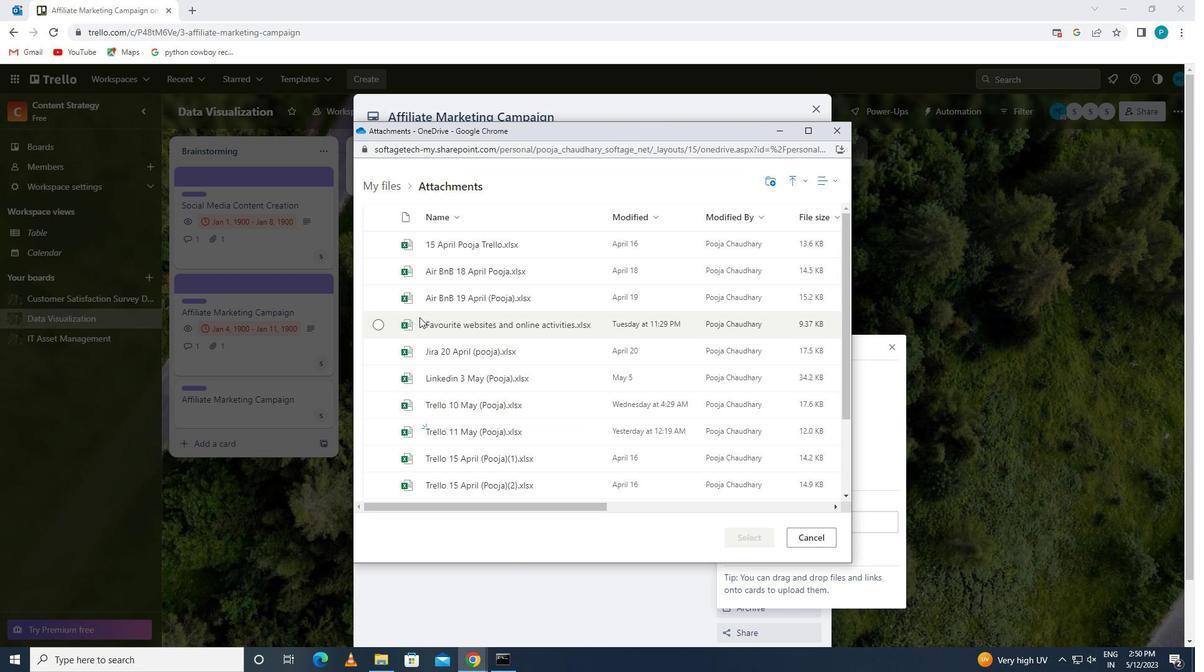 
Action: Mouse moved to (756, 537)
Screenshot: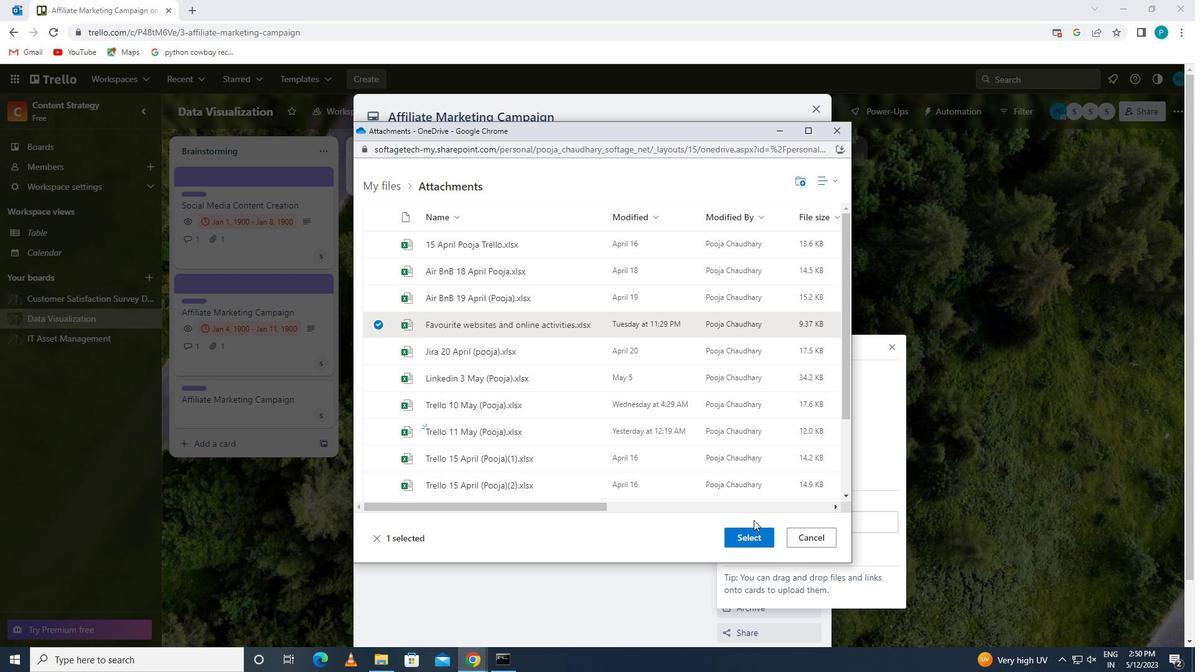 
Action: Mouse pressed left at (756, 537)
Screenshot: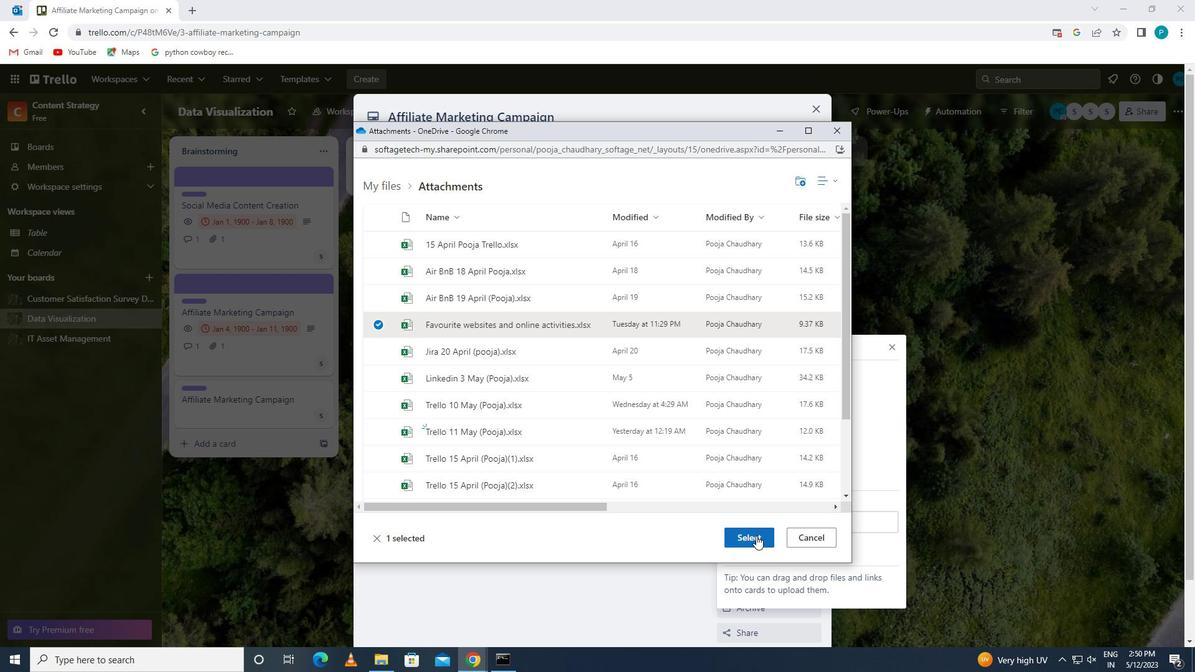 
Action: Mouse moved to (780, 354)
Screenshot: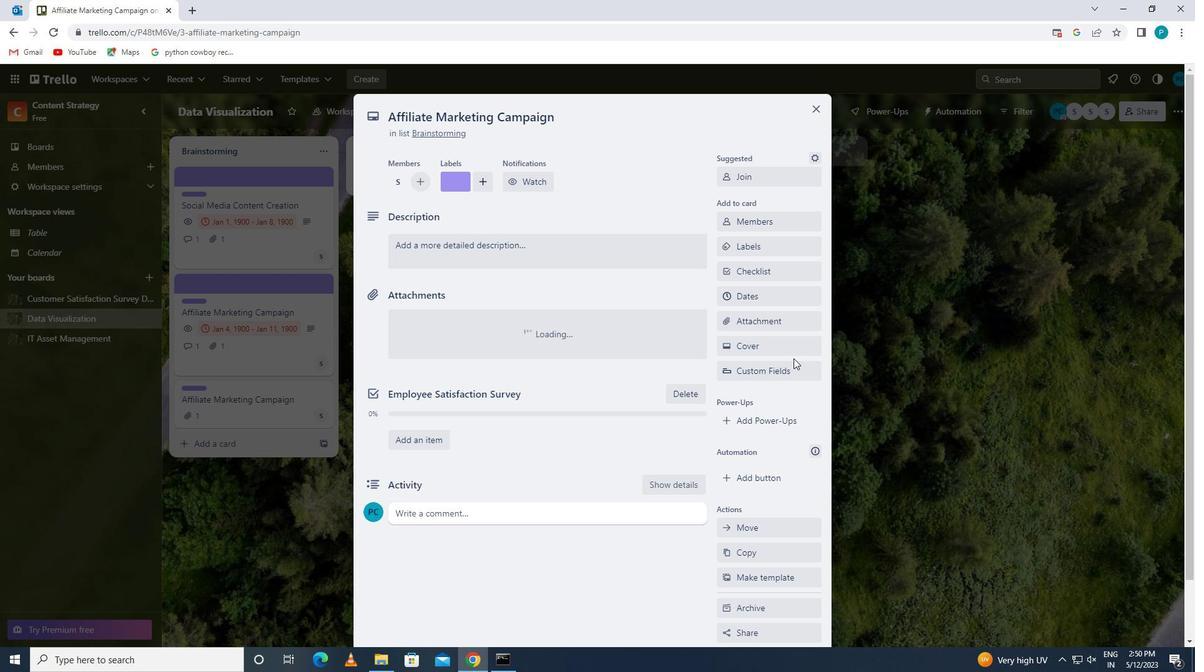 
Action: Mouse pressed left at (780, 354)
Screenshot: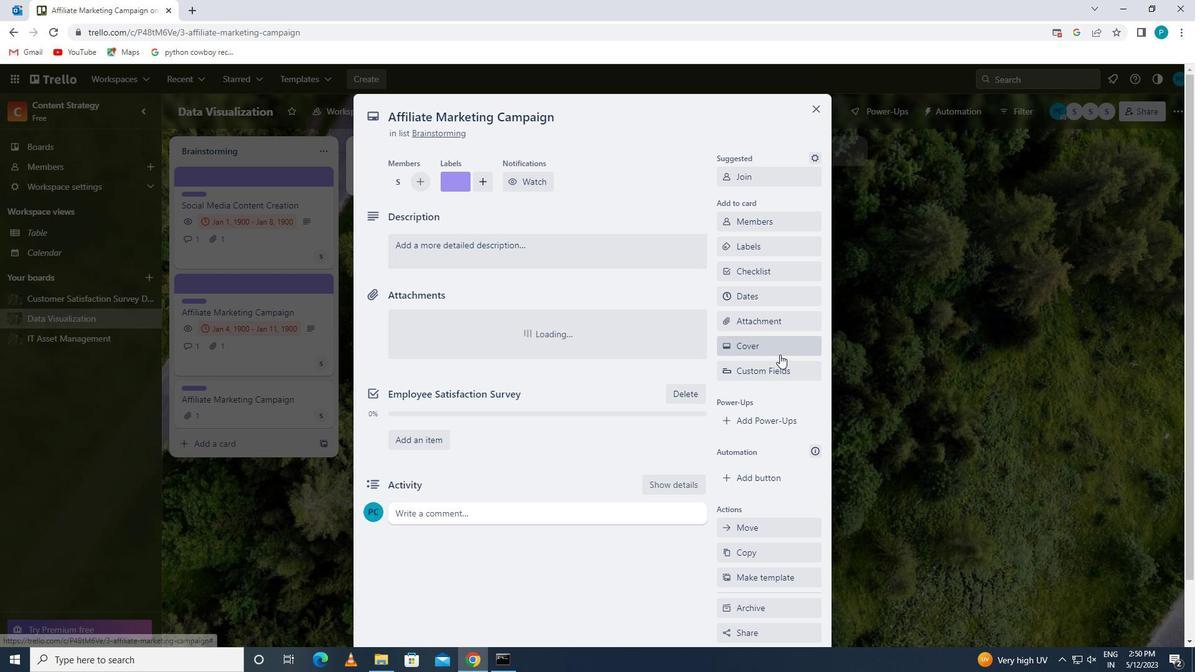 
Action: Mouse moved to (887, 403)
Screenshot: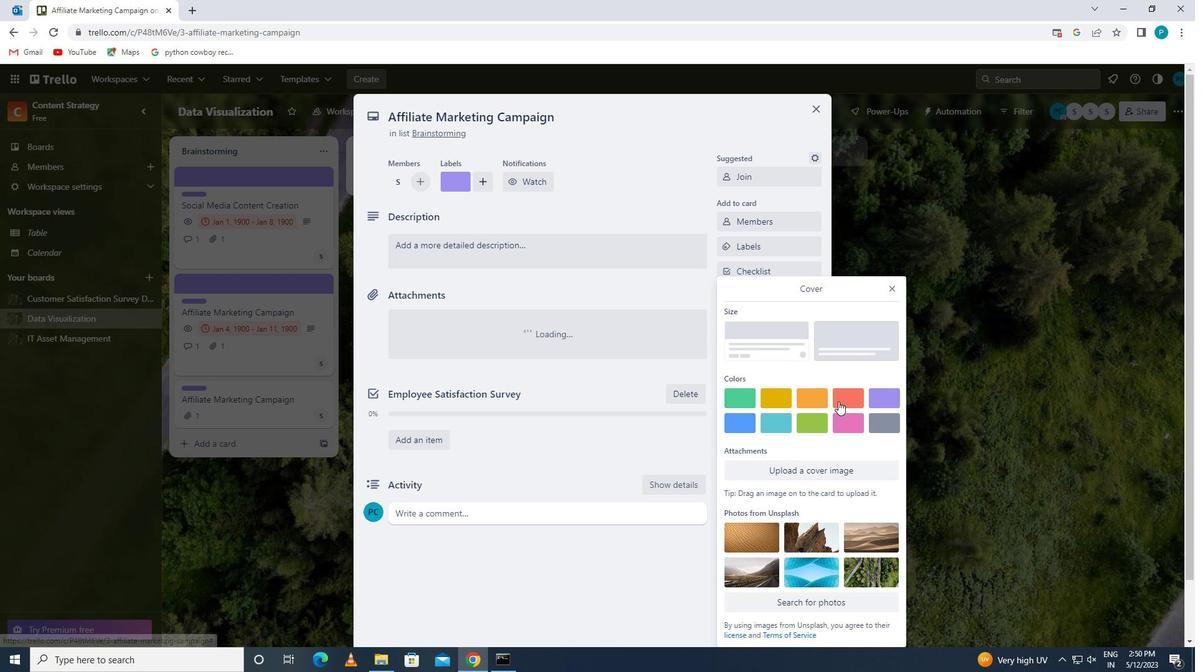 
Action: Mouse pressed left at (887, 403)
Screenshot: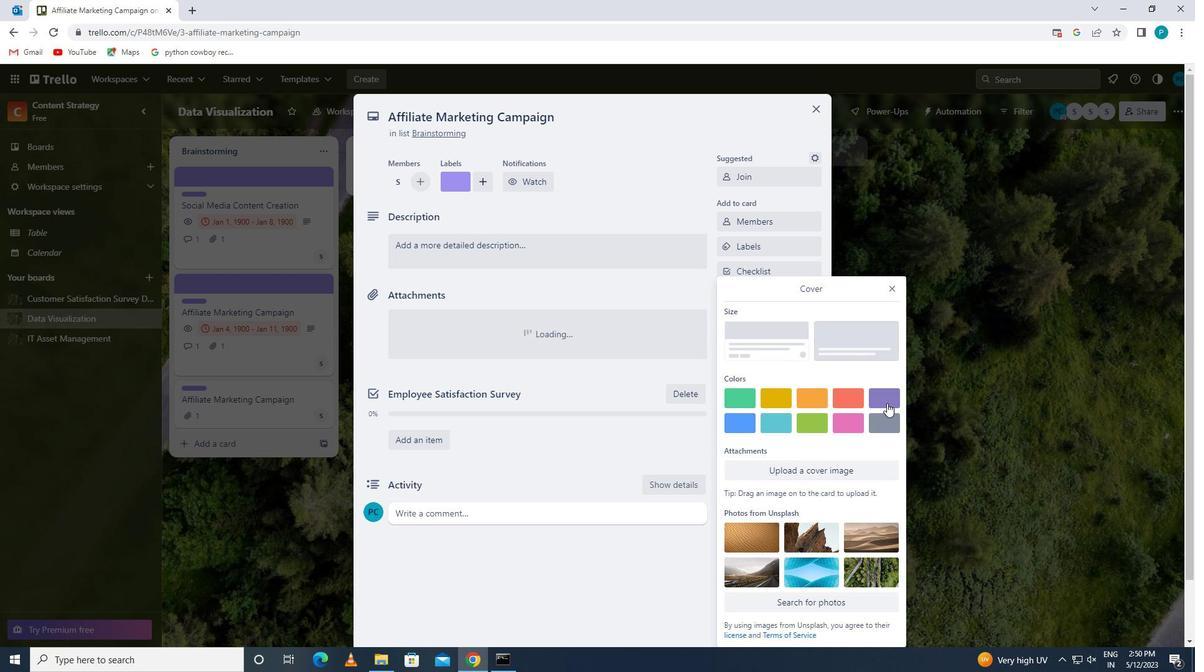 
Action: Mouse moved to (890, 271)
Screenshot: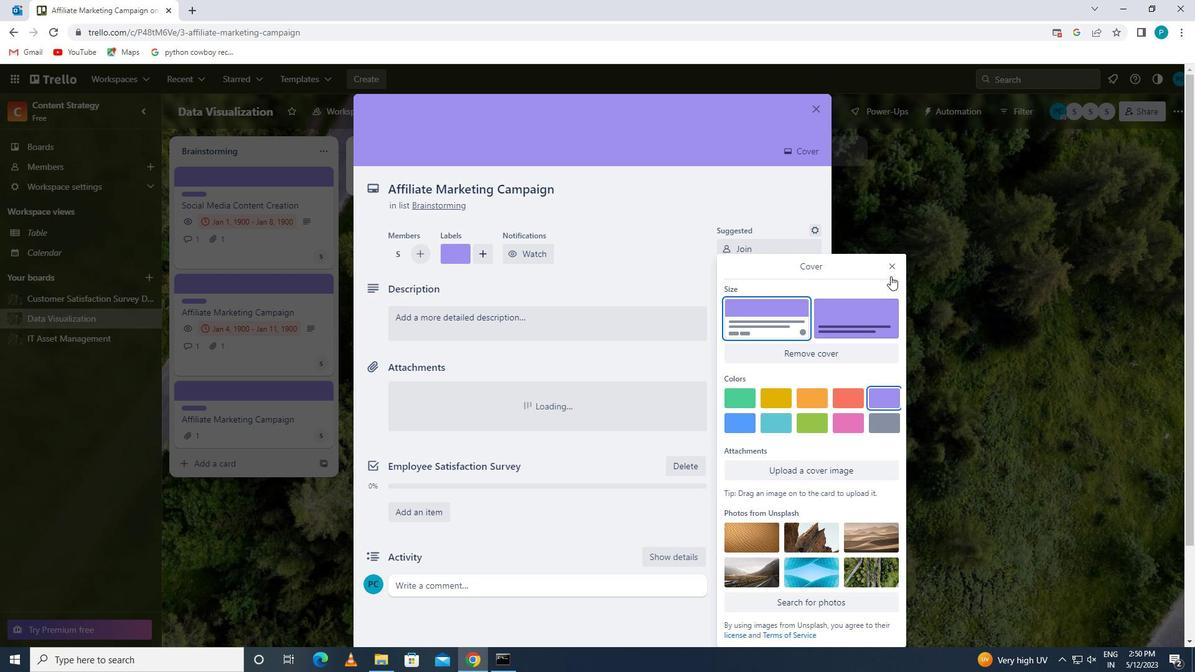 
Action: Mouse pressed left at (890, 271)
Screenshot: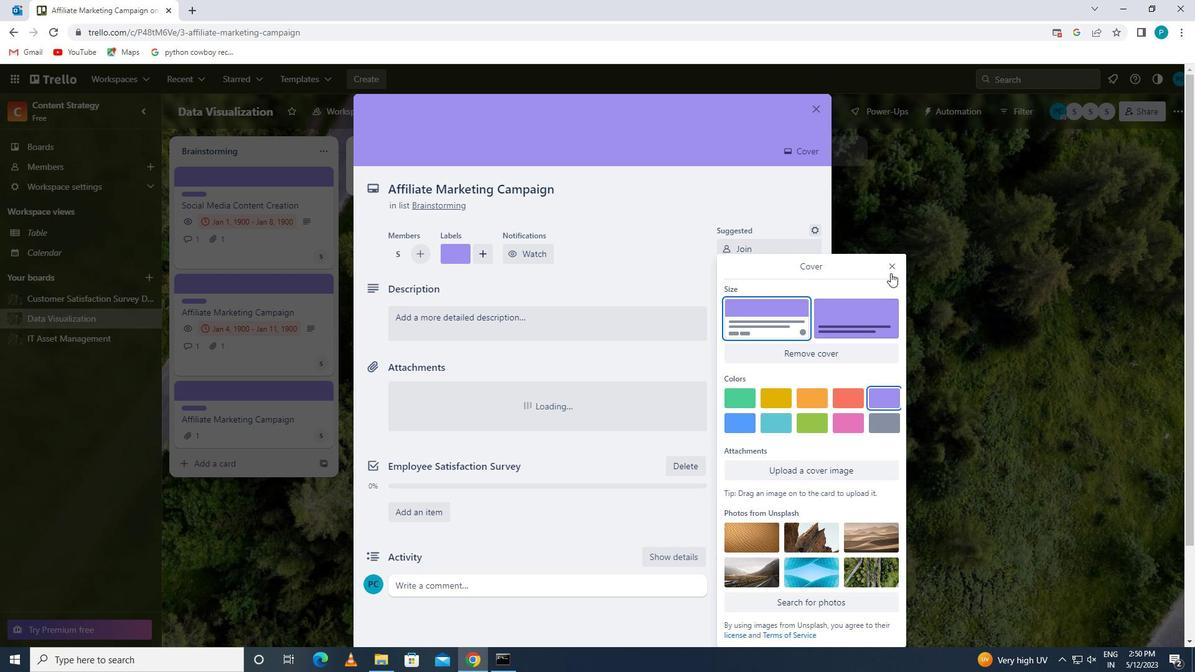 
Action: Mouse moved to (407, 333)
Screenshot: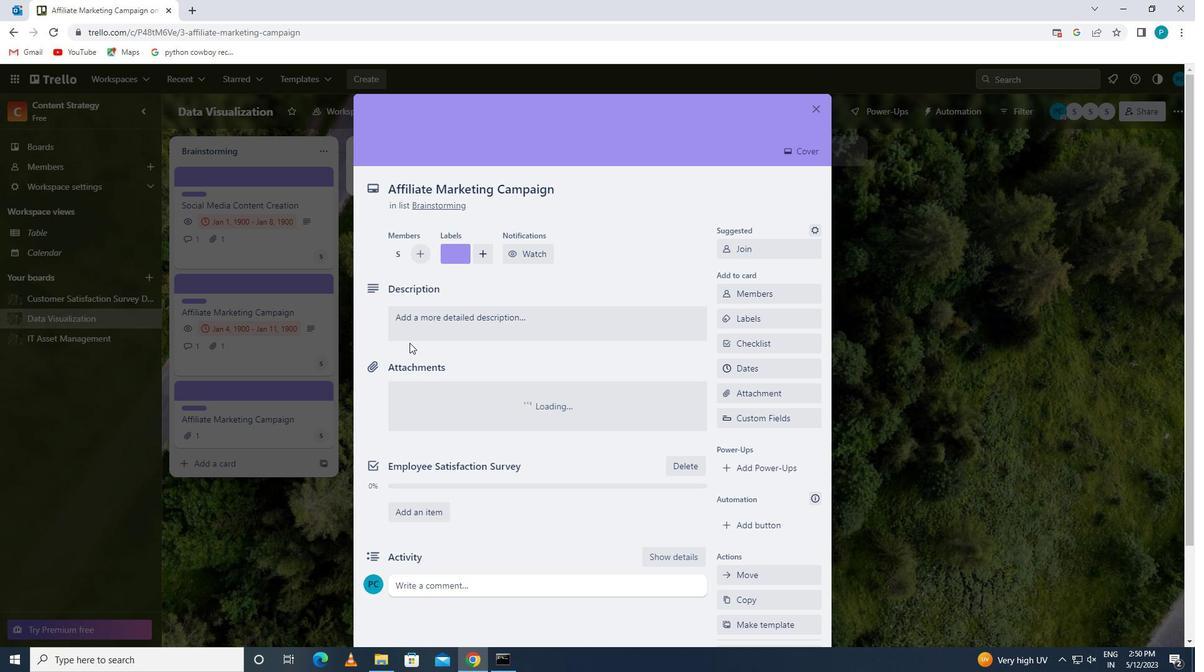 
Action: Mouse pressed left at (407, 333)
Screenshot: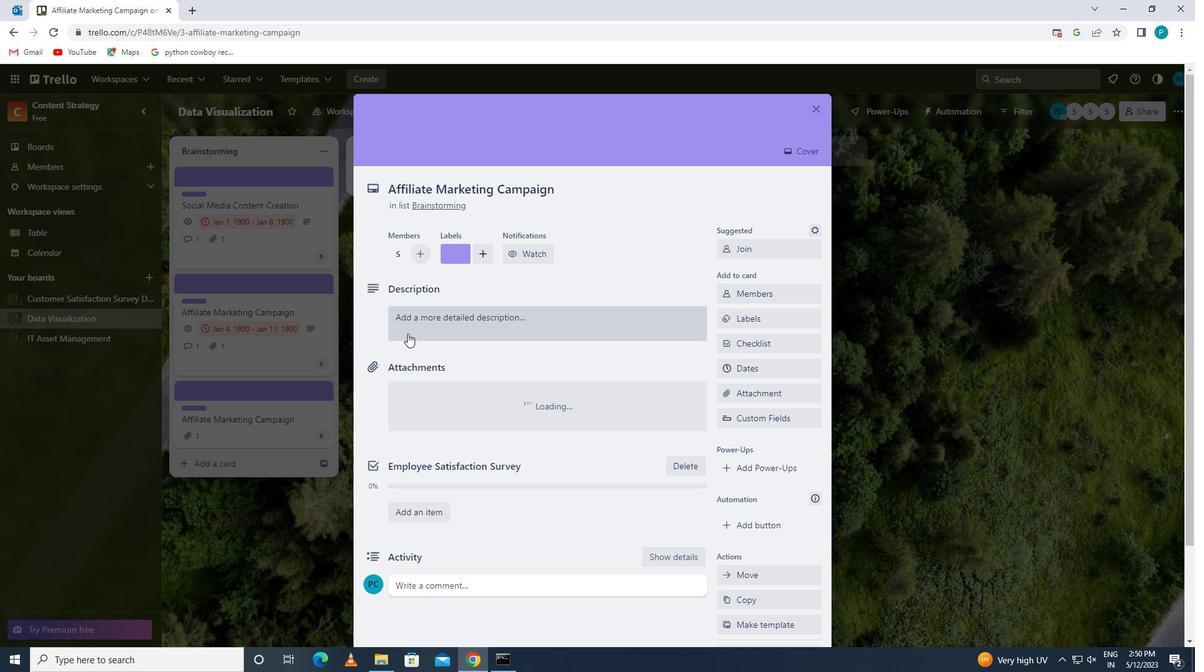 
Action: Key pressed <Key.caps_lock>p<Key.caps_lock>lan<Key.space>and<Key.space>execute<Key.backspace><Key.backspace><Key.backspace><Key.backspace><Key.backspace><Key.backspace><Key.backspace><Key.backspace><Key.backspace><Key.backspace><Key.backspace><Key.backspace><Key.backspace><Key.backspace><Key.backspace><Key.backspace><Key.backspace>p<Key.caps_lock>lan<Key.space>and<Key.space>execute<Key.space>company<Key.space>charity<Key.space>event
Screenshot: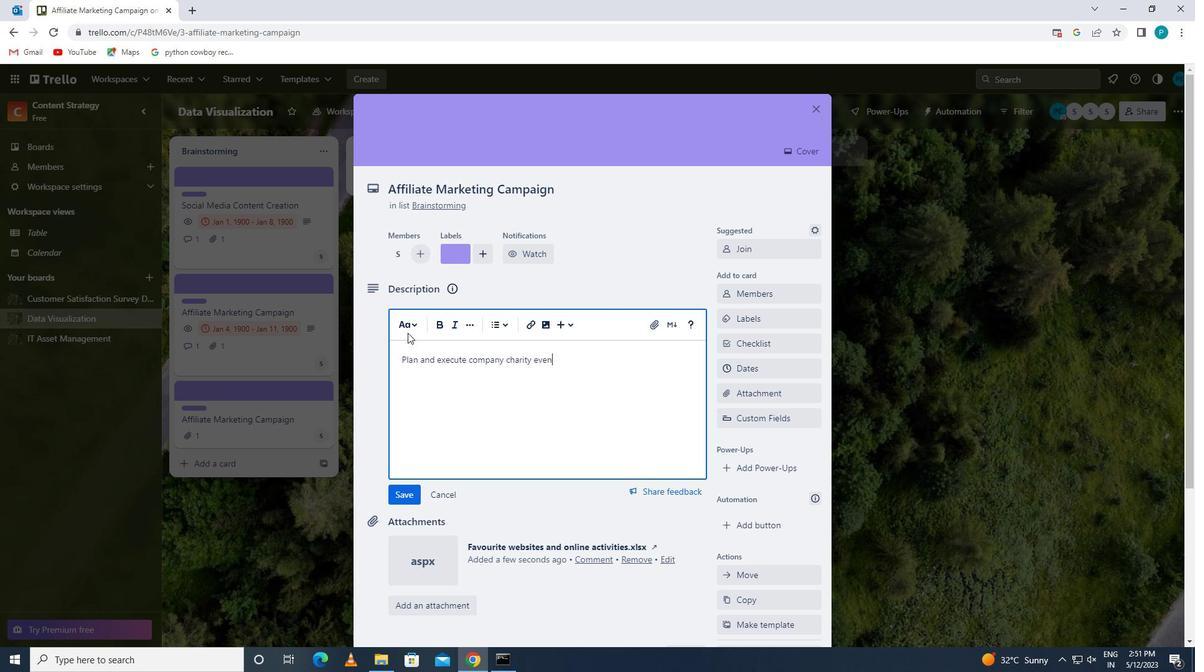 
Action: Mouse moved to (408, 488)
Screenshot: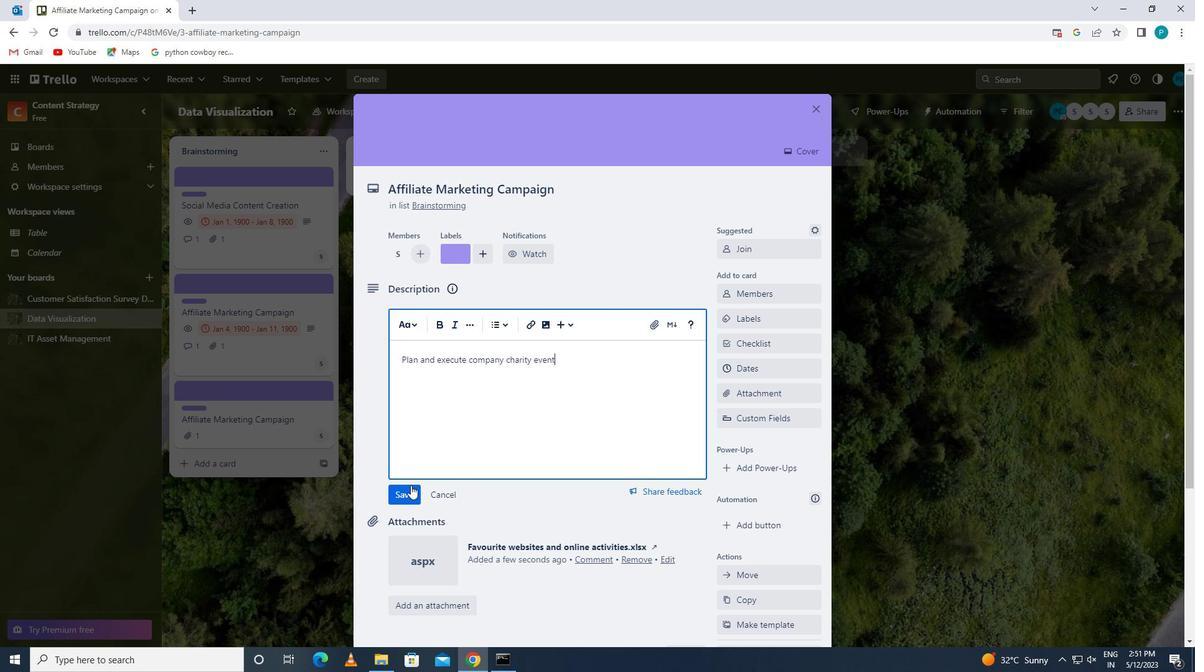 
Action: Mouse pressed left at (408, 488)
Screenshot: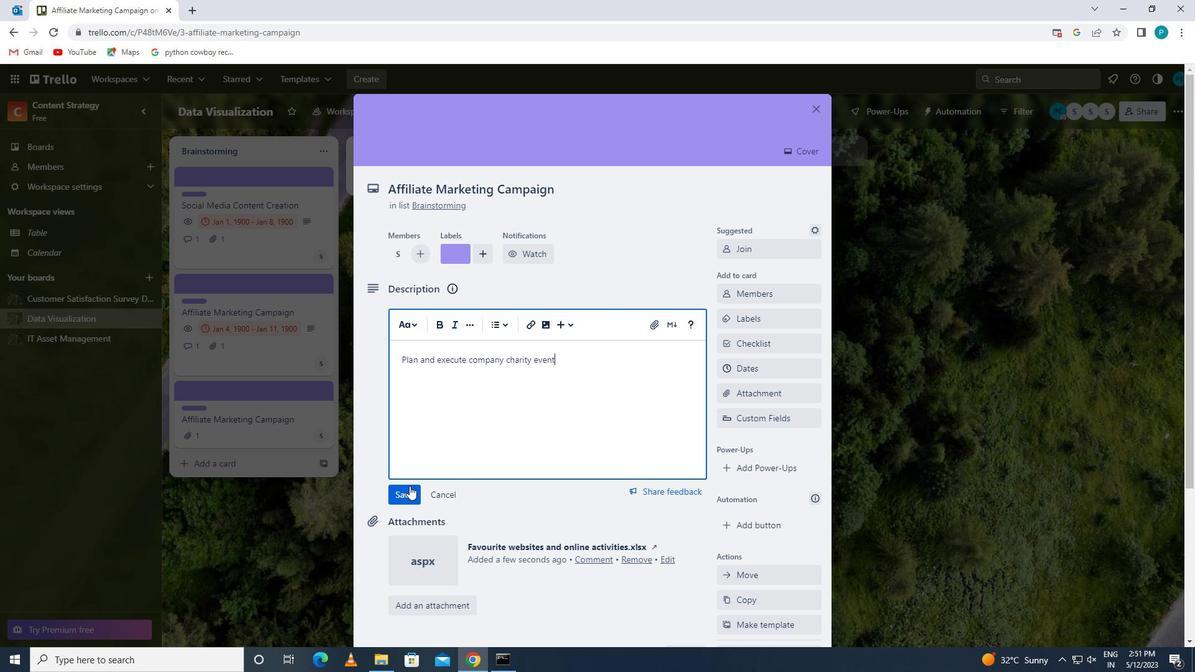 
Action: Mouse moved to (423, 481)
Screenshot: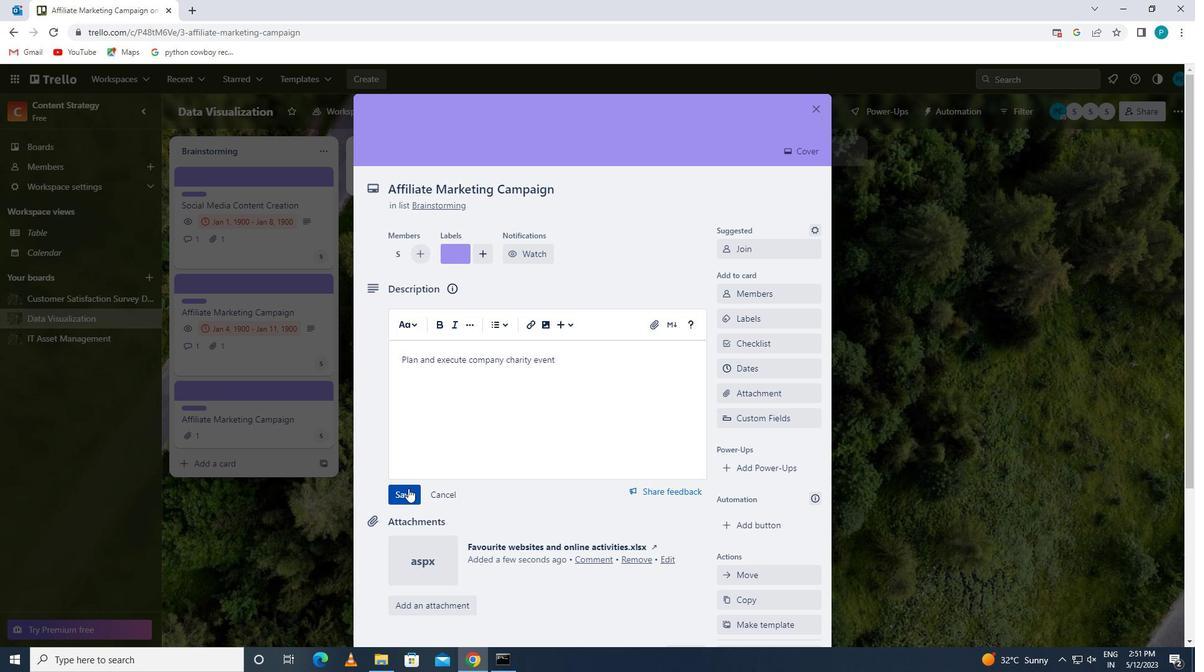 
Action: Mouse scrolled (423, 481) with delta (0, 0)
Screenshot: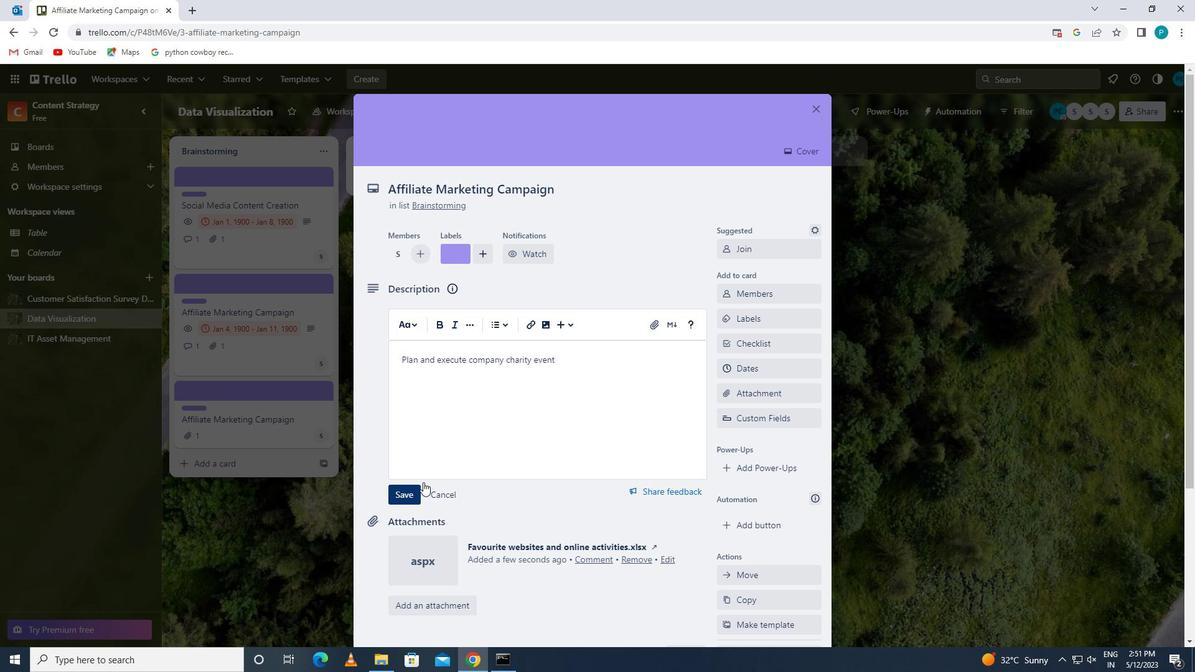 
Action: Mouse scrolled (423, 481) with delta (0, 0)
Screenshot: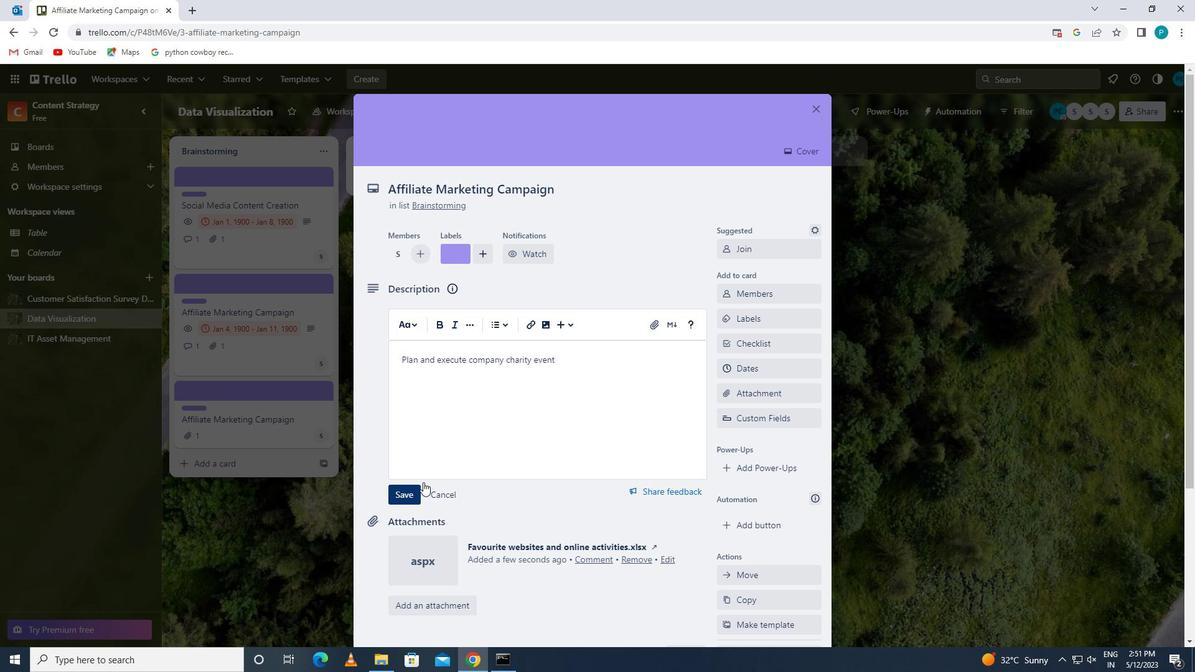 
Action: Mouse scrolled (423, 481) with delta (0, 0)
Screenshot: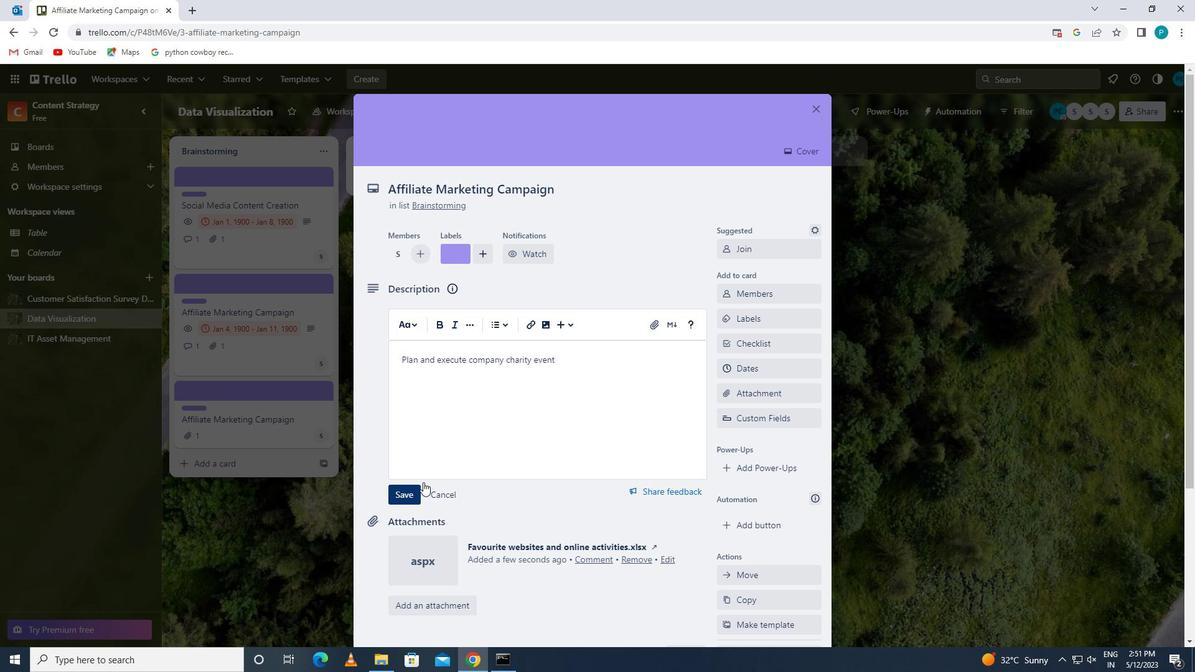 
Action: Mouse scrolled (423, 481) with delta (0, 0)
Screenshot: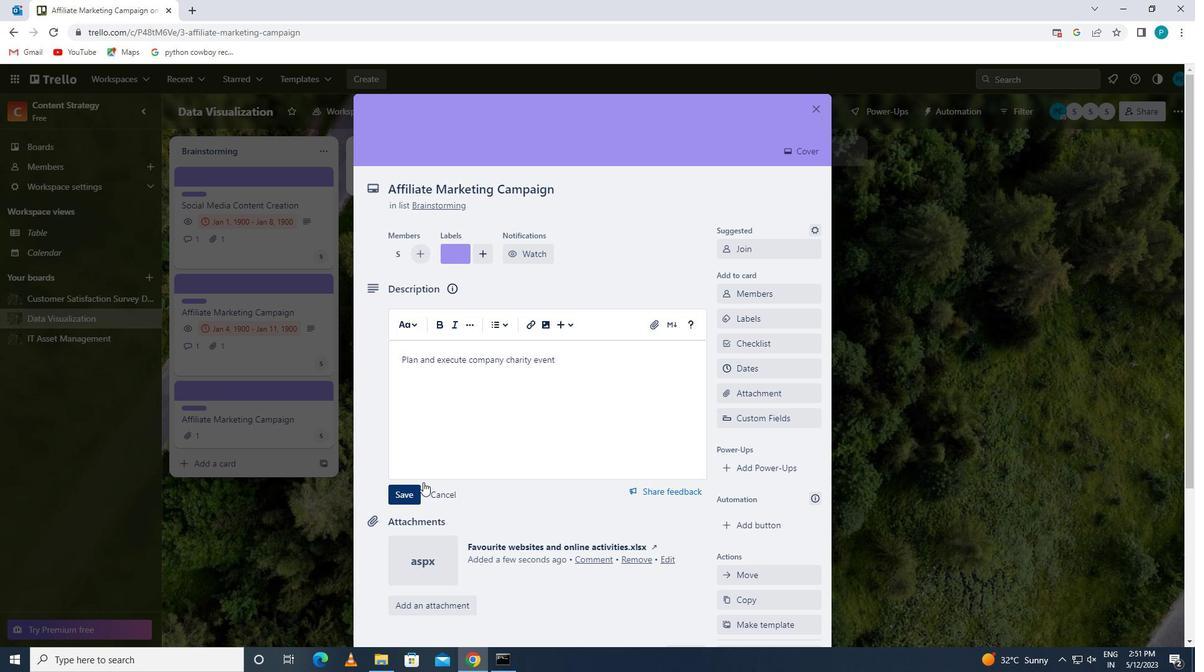 
Action: Mouse moved to (424, 483)
Screenshot: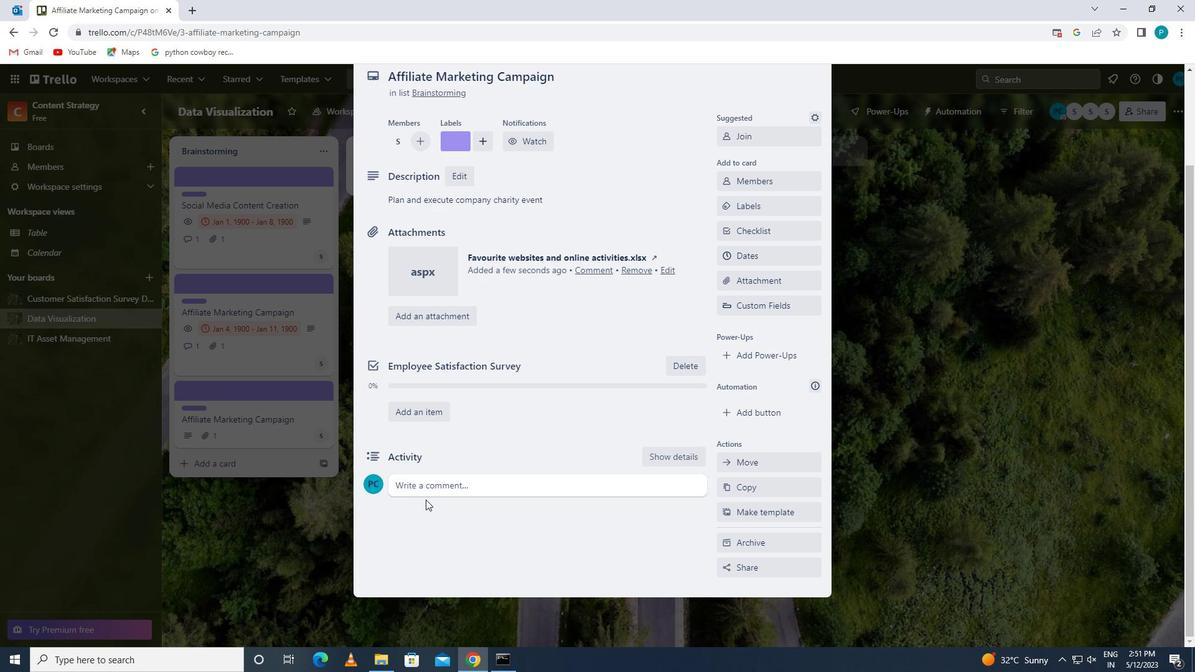 
Action: Mouse pressed left at (424, 483)
Screenshot: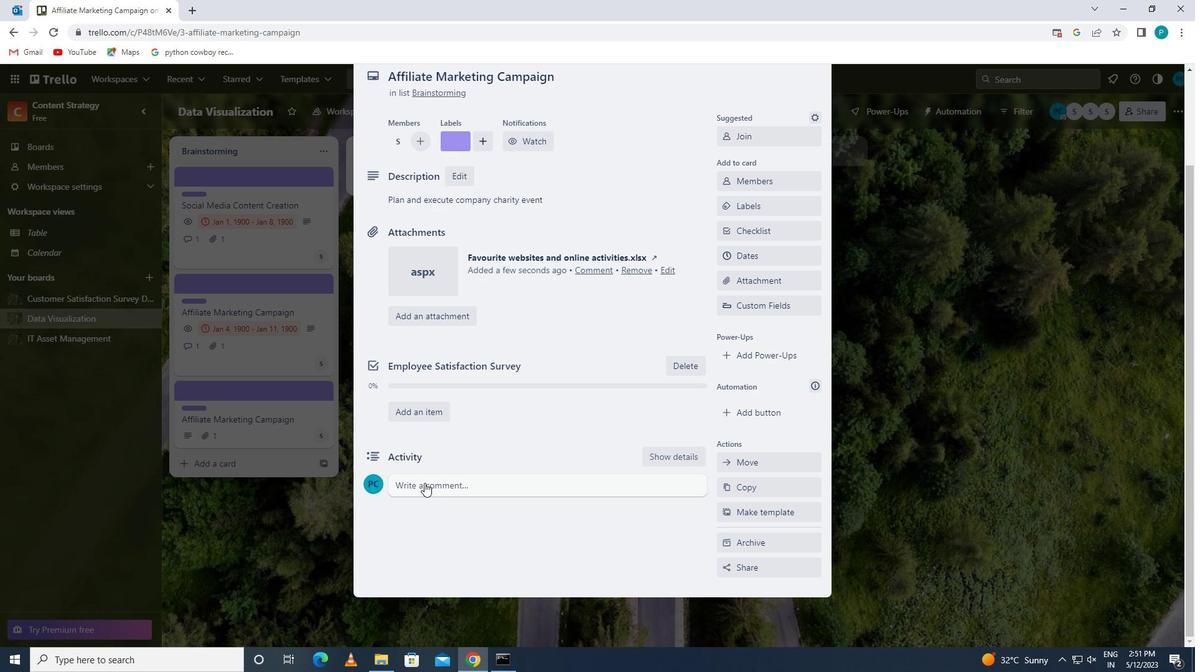 
Action: Key pressed <Key.caps_lock>g<Key.caps_lock>iven<Key.space>the<Key.space>size<Key.space>and<Key.space>scope<Key.space>of<Key.space>the<Key.space>task<Key.space>,let<Key.space>us<Key.space>make<Key.space>sure<Key.space>we<Key.space>have<Key.space>the<Key.space>necessary<Key.space>resources<Key.space>and<Key.space>support<Key.space>to<Key.space>get<Key.space>it<Key.space>done<Key.space>
Screenshot: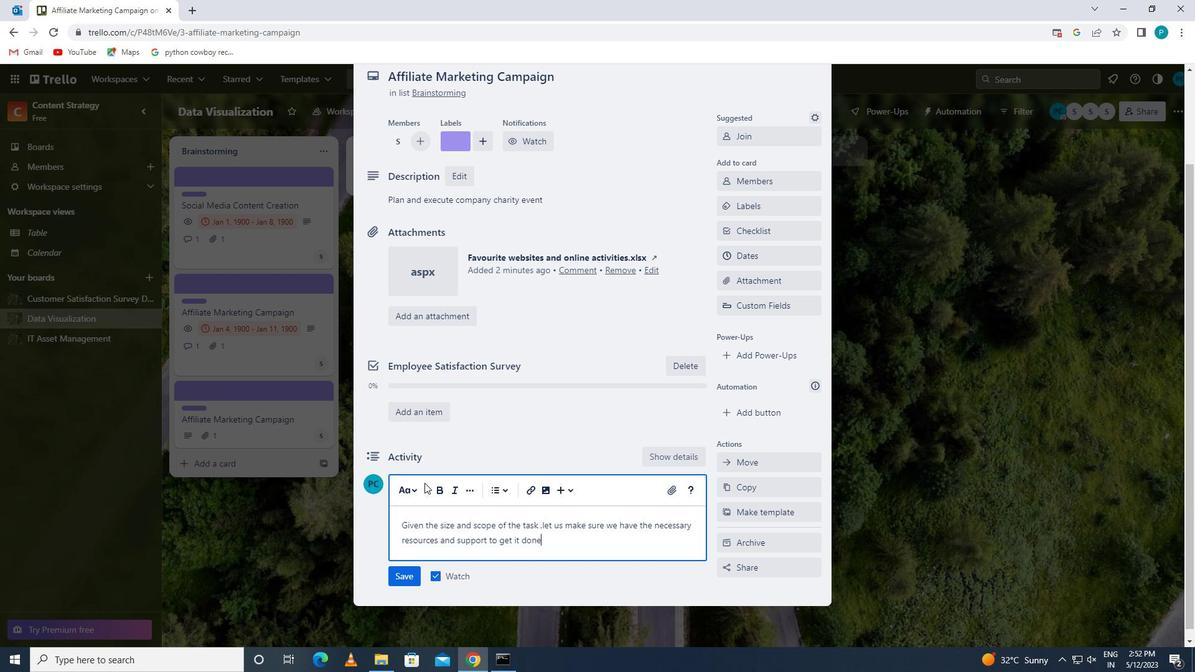 
Action: Mouse moved to (404, 573)
Screenshot: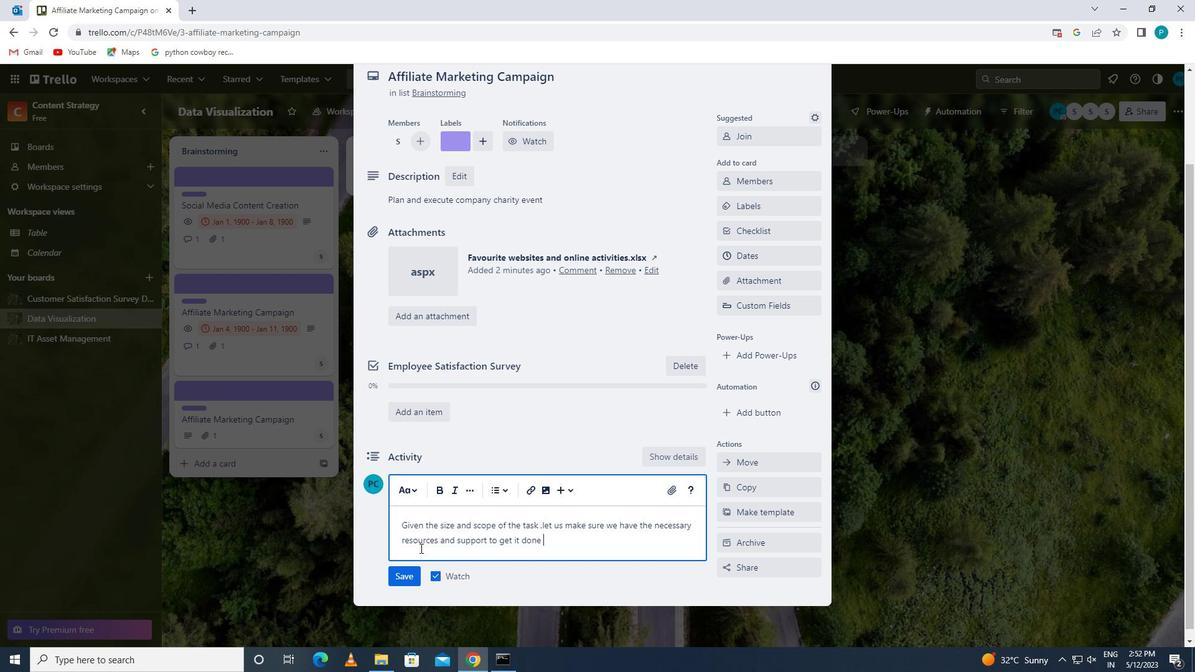 
Action: Mouse pressed left at (404, 573)
Screenshot: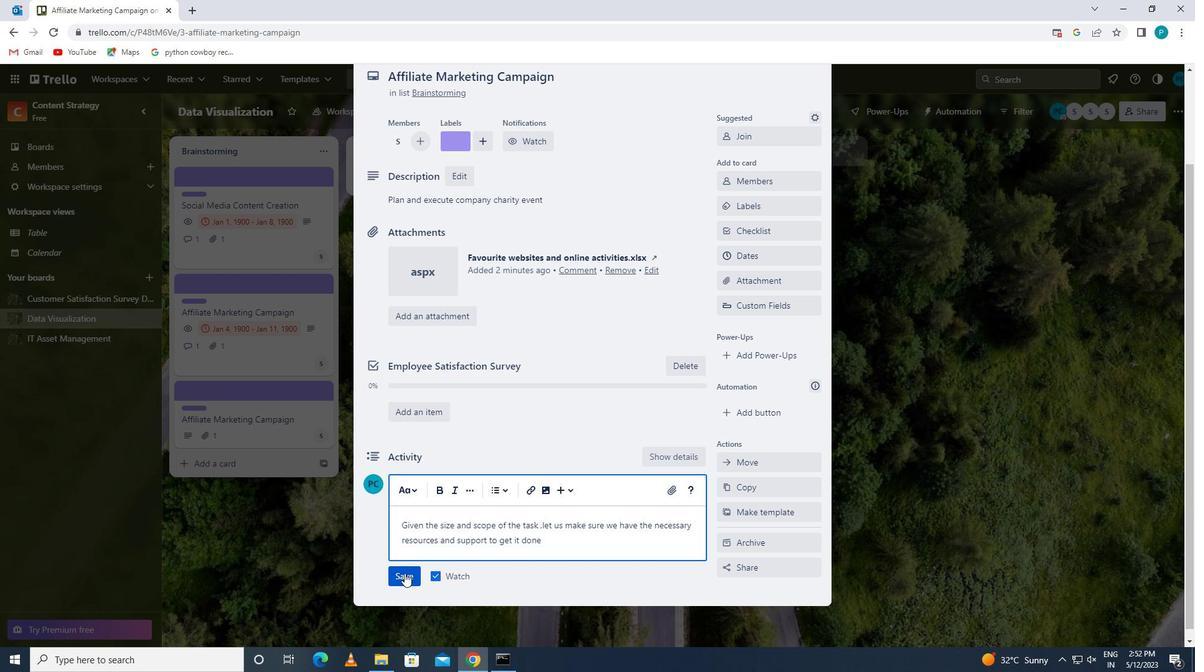 
Action: Mouse moved to (788, 261)
Screenshot: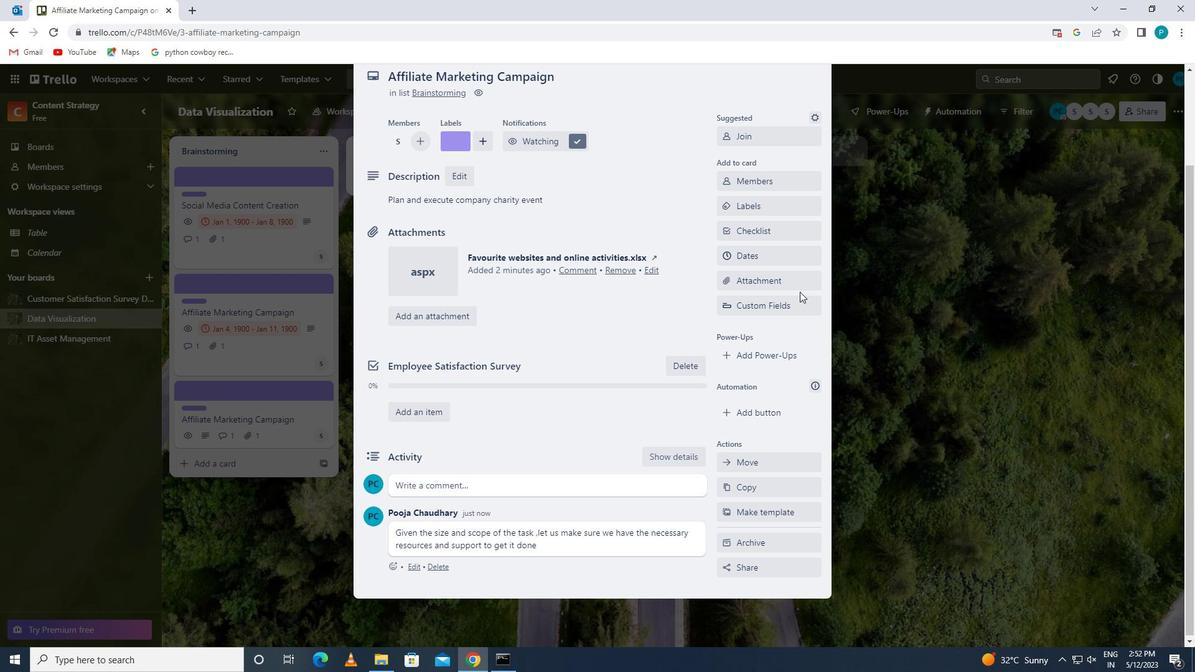 
Action: Mouse pressed left at (788, 261)
Screenshot: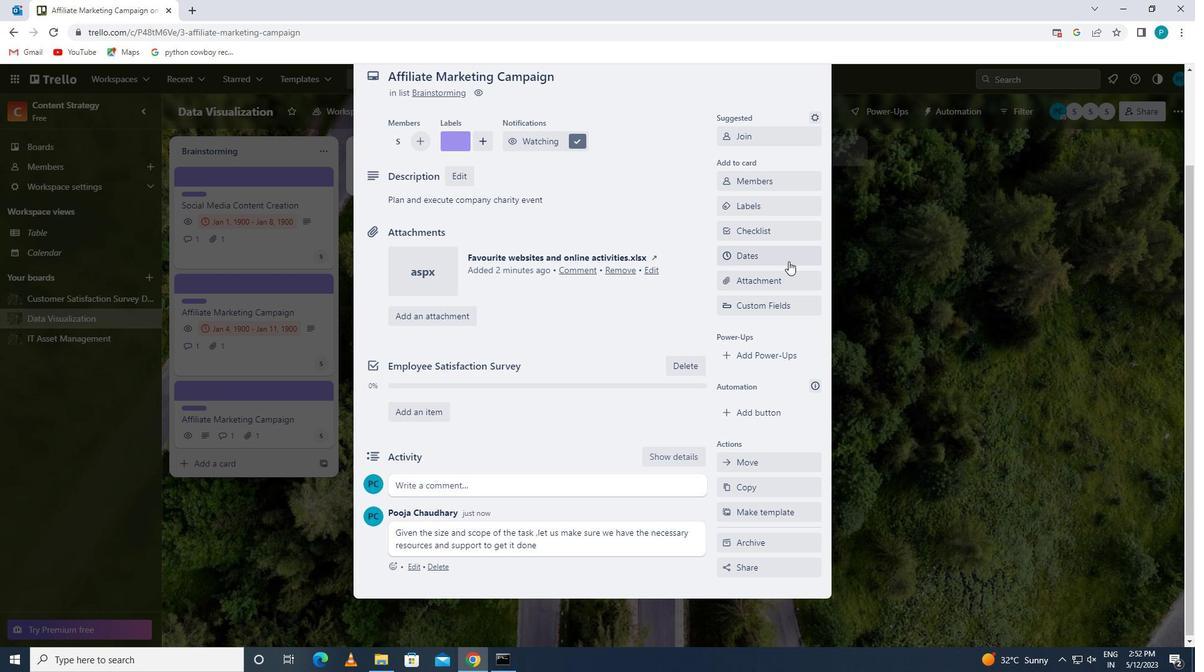 
Action: Mouse moved to (727, 339)
Screenshot: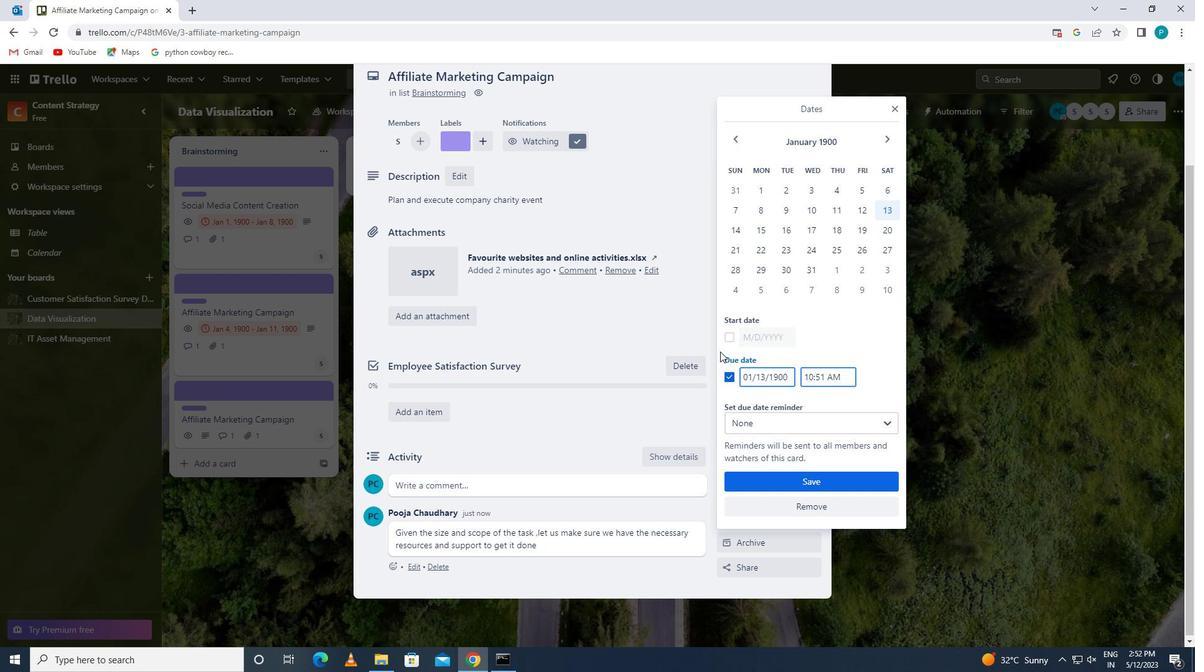 
Action: Mouse pressed left at (727, 339)
Screenshot: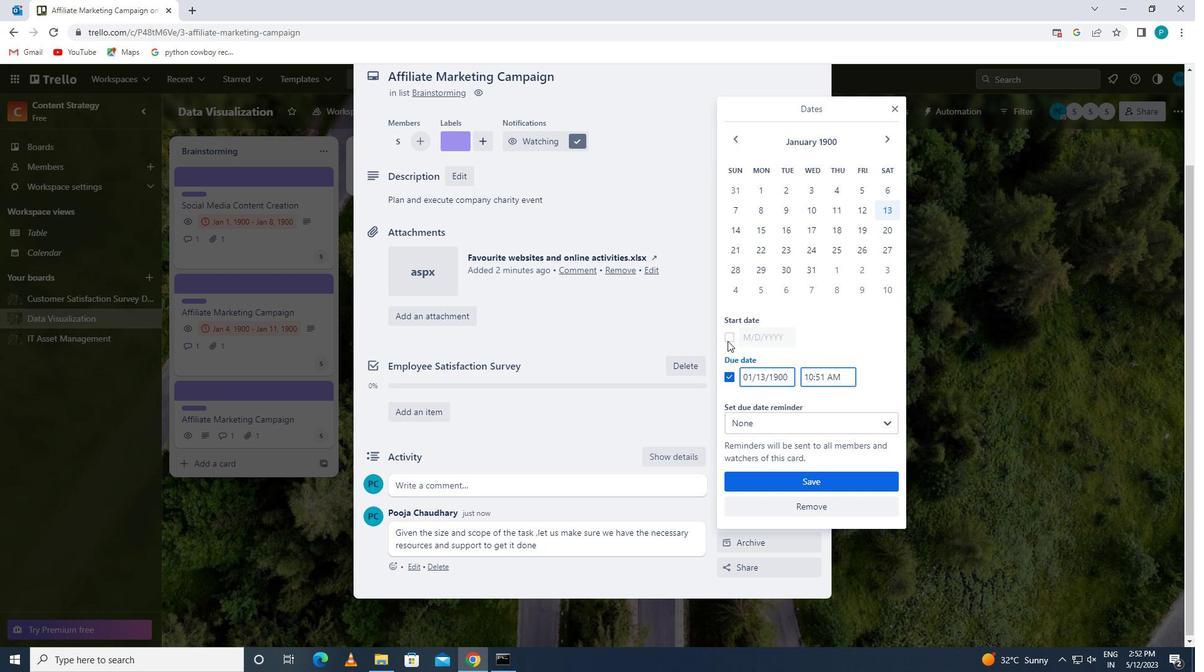 
Action: Mouse moved to (764, 333)
Screenshot: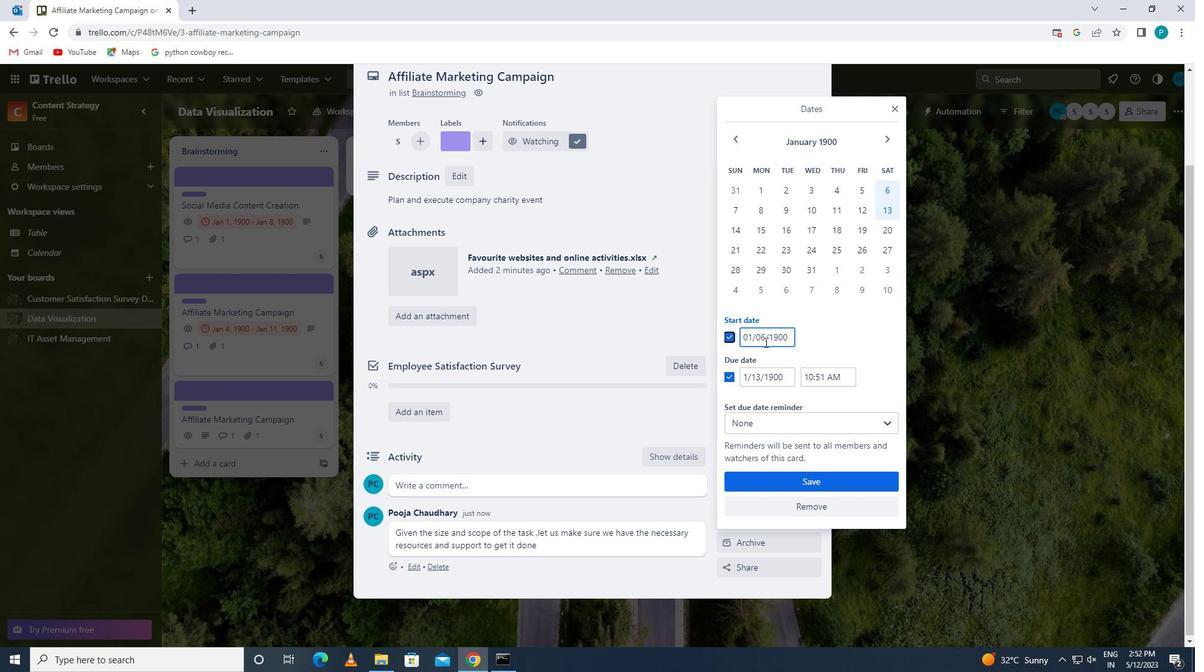 
Action: Mouse pressed left at (764, 333)
Screenshot: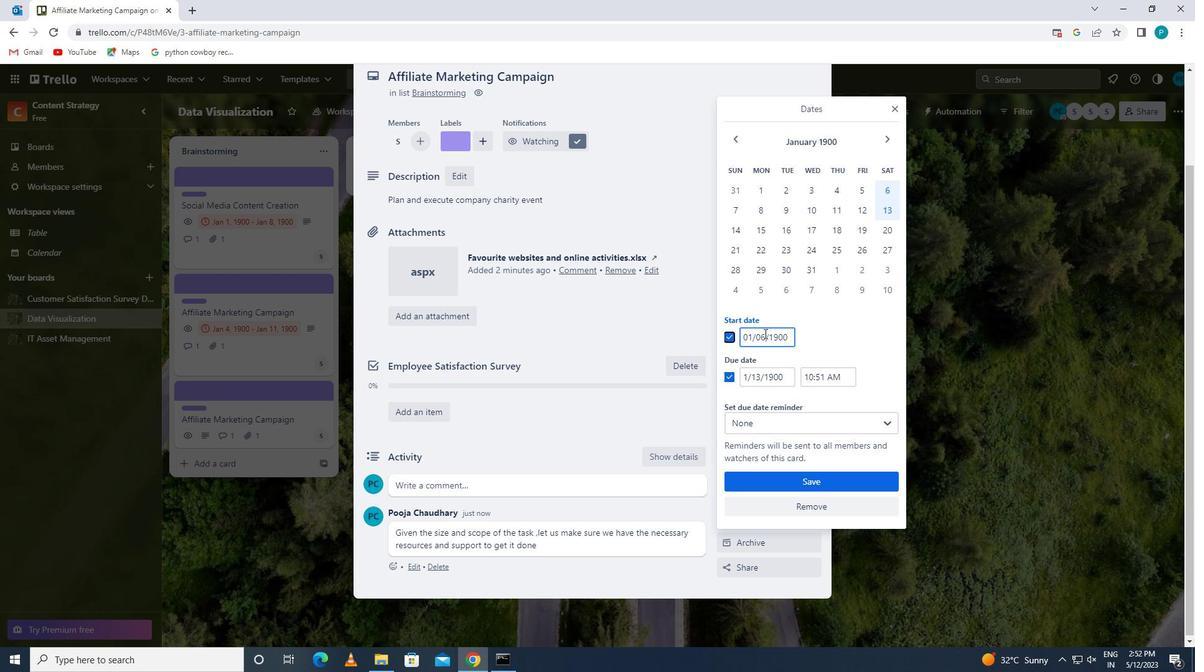 
Action: Mouse moved to (756, 336)
Screenshot: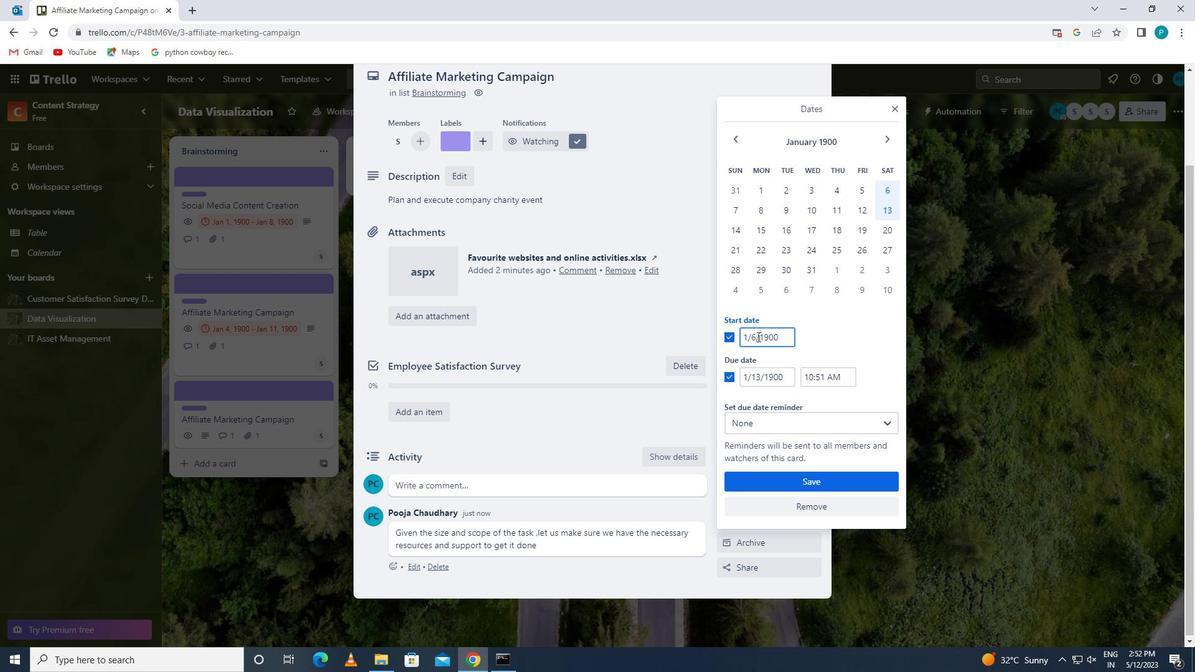 
Action: Mouse pressed left at (756, 336)
Screenshot: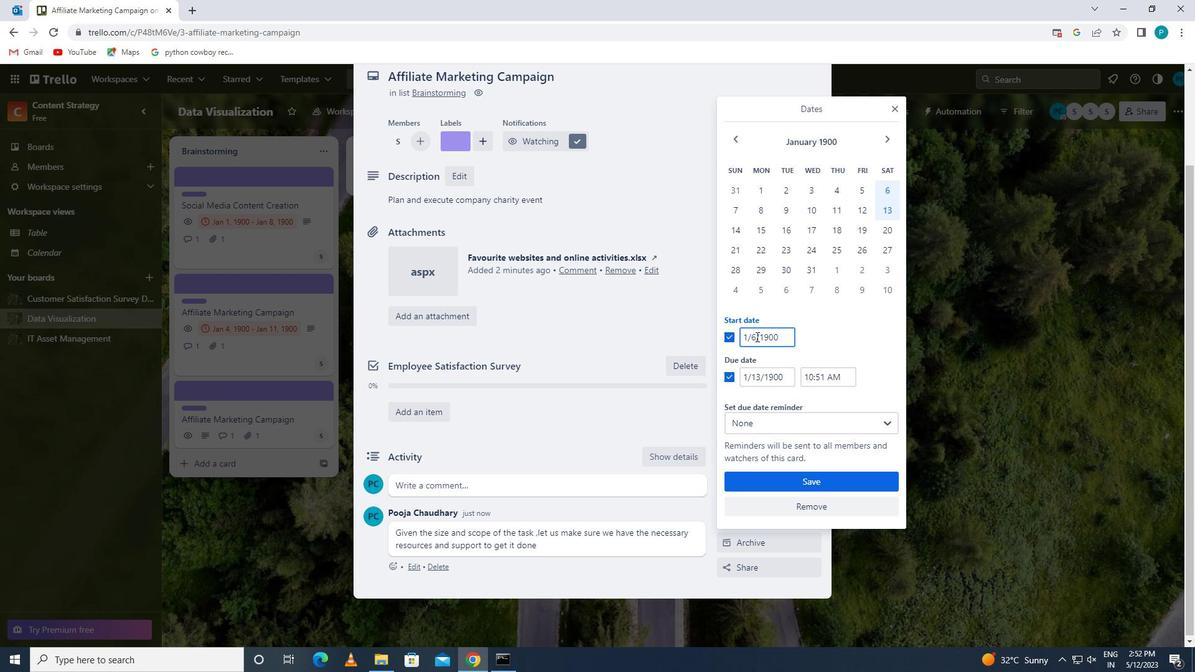 
Action: Key pressed <Key.backspace>78
Screenshot: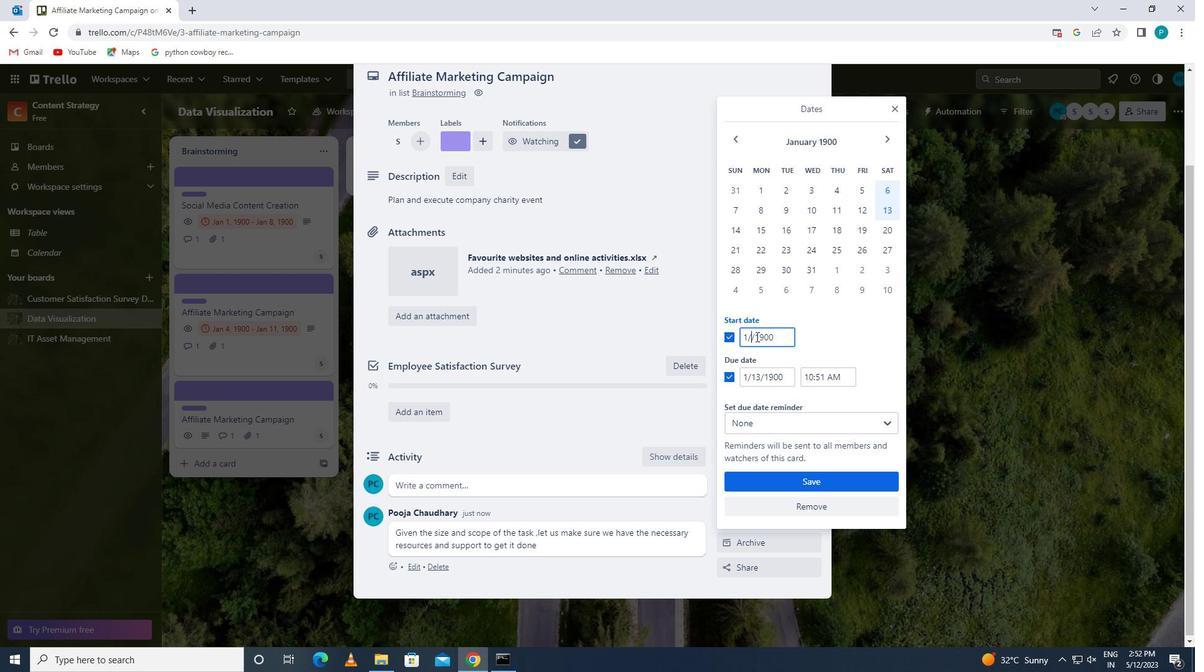 
Action: Mouse moved to (760, 334)
Screenshot: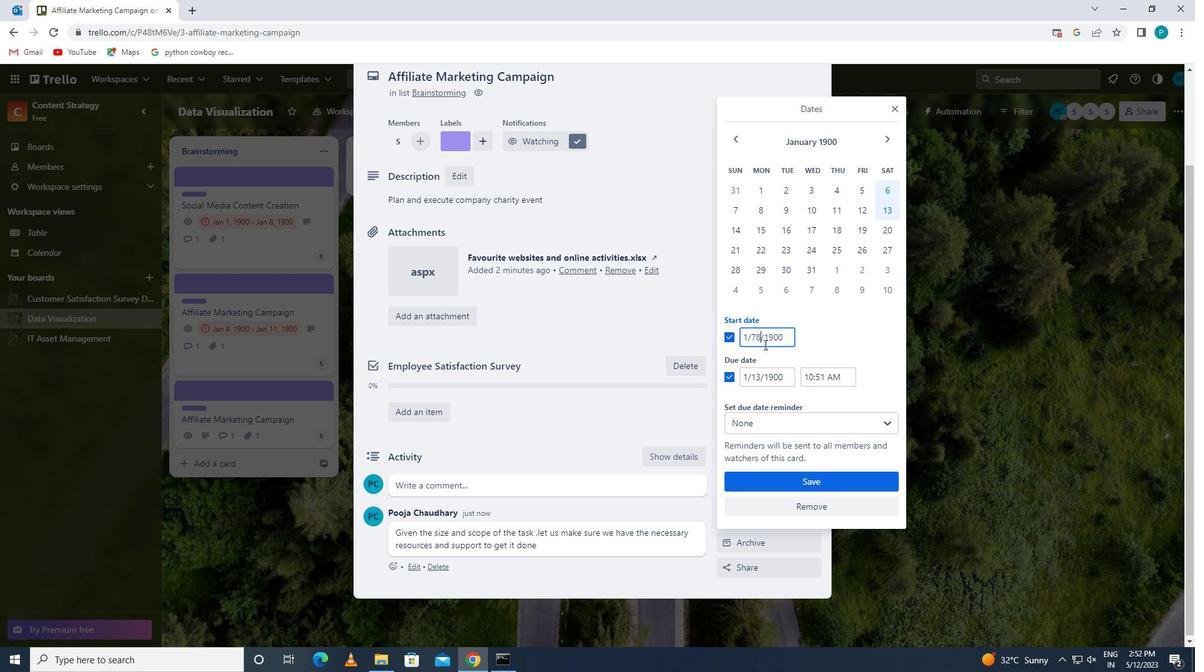 
Action: Key pressed <Key.backspace>
Screenshot: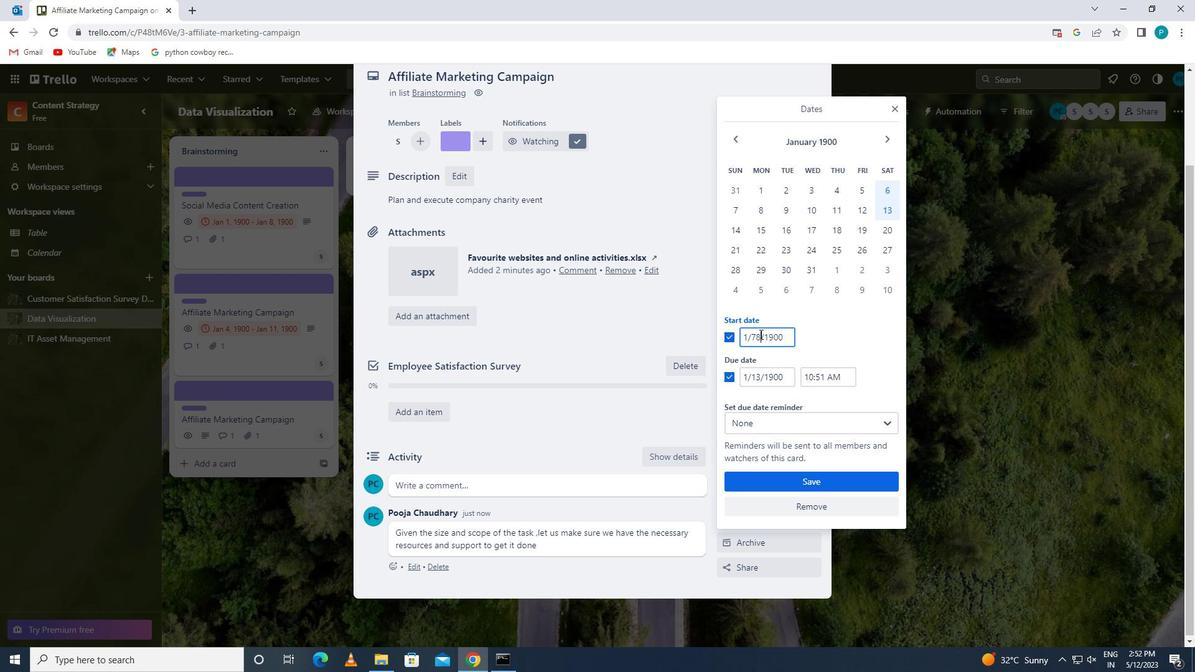 
Action: Mouse moved to (758, 380)
Screenshot: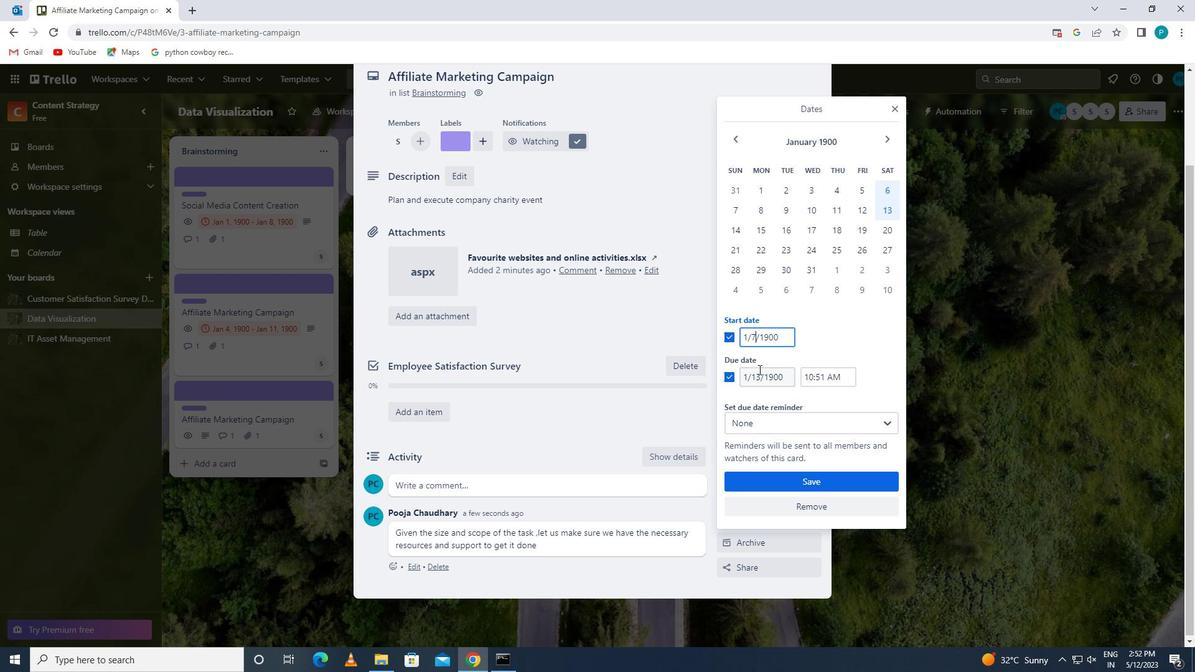 
Action: Mouse pressed left at (758, 380)
Screenshot: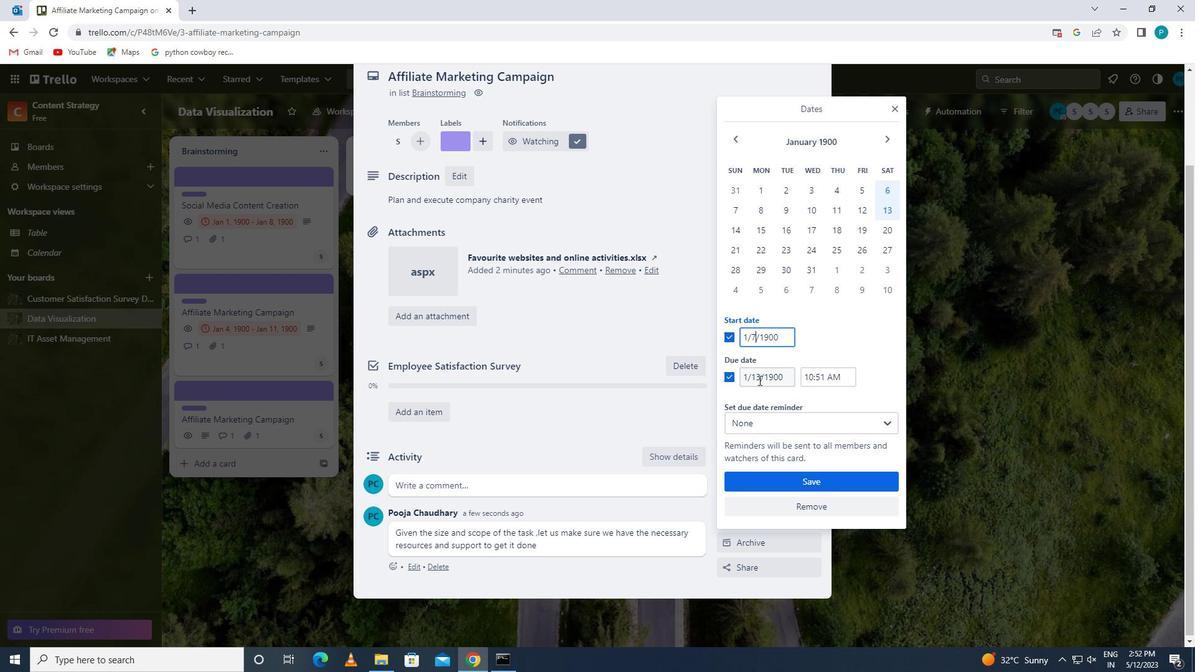 
Action: Key pressed <Key.backspace>4
Screenshot: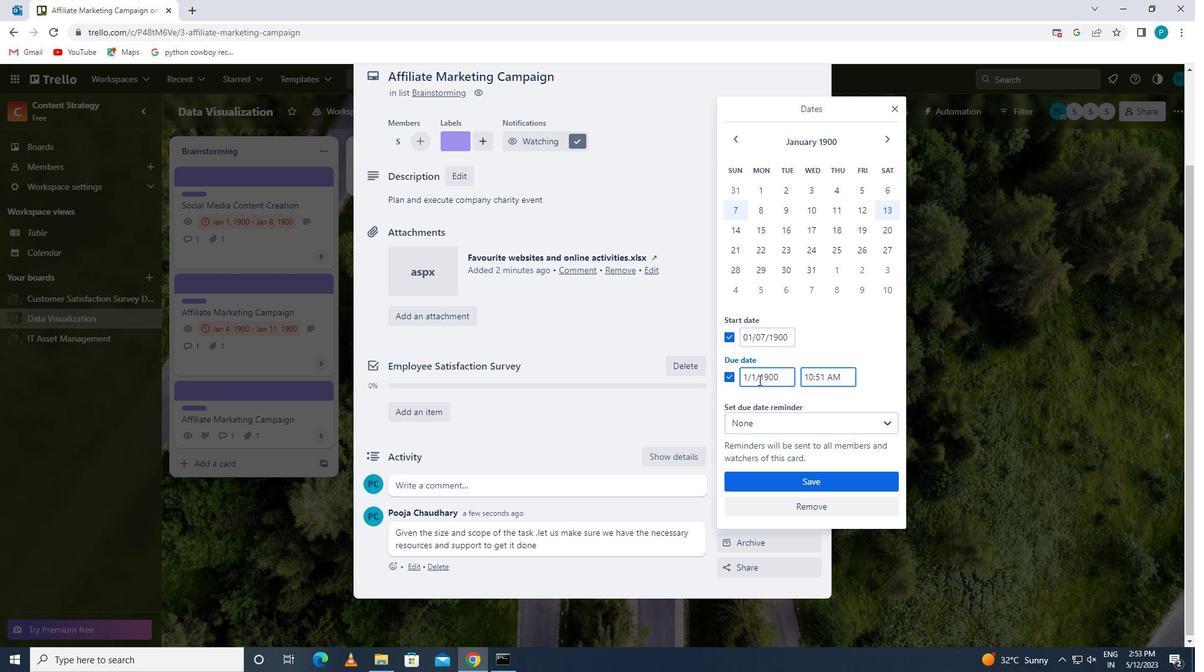 
Action: Mouse moved to (758, 479)
Screenshot: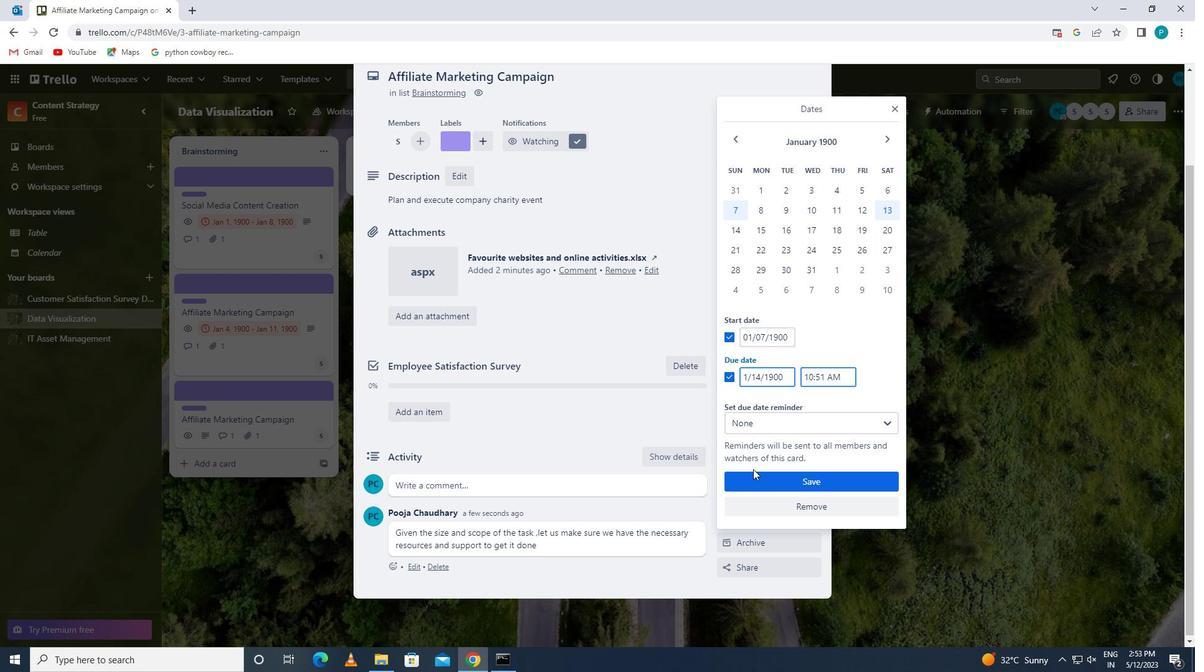
Action: Mouse pressed left at (758, 479)
Screenshot: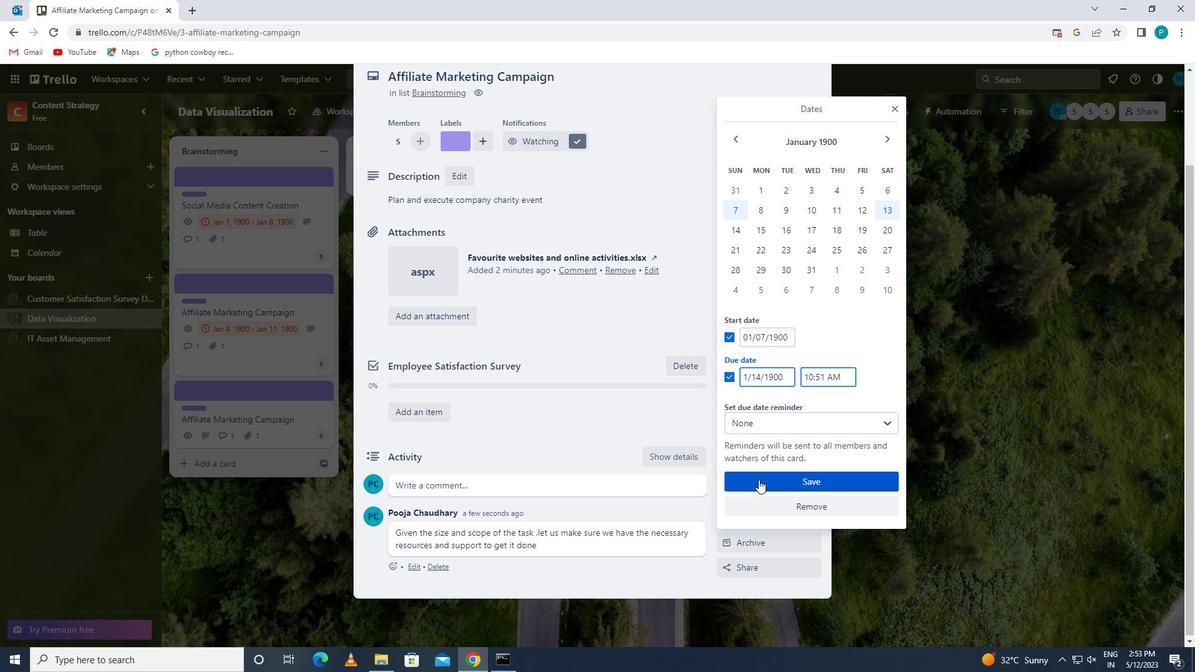 
